 Task: Check the average views per listing of energy efficient in the last 5 years.
Action: Mouse moved to (677, 145)
Screenshot: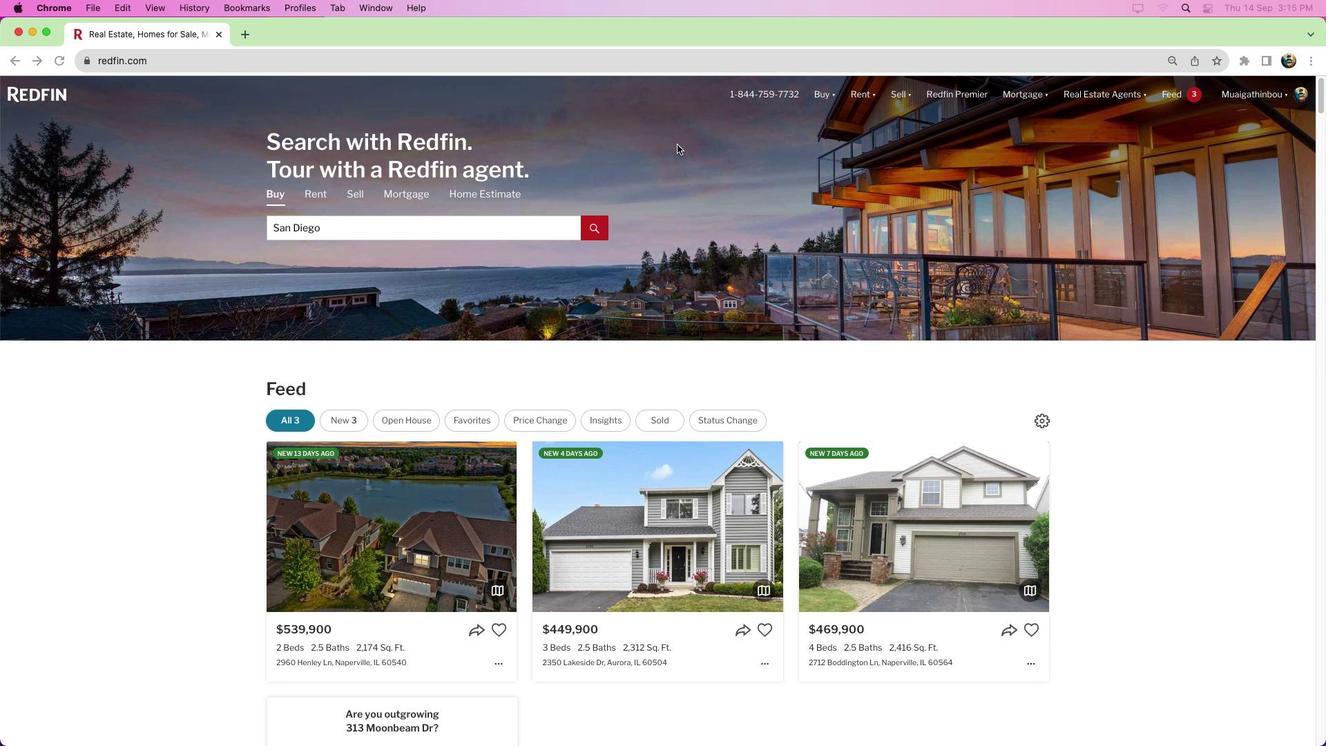 
Action: Mouse pressed left at (677, 145)
Screenshot: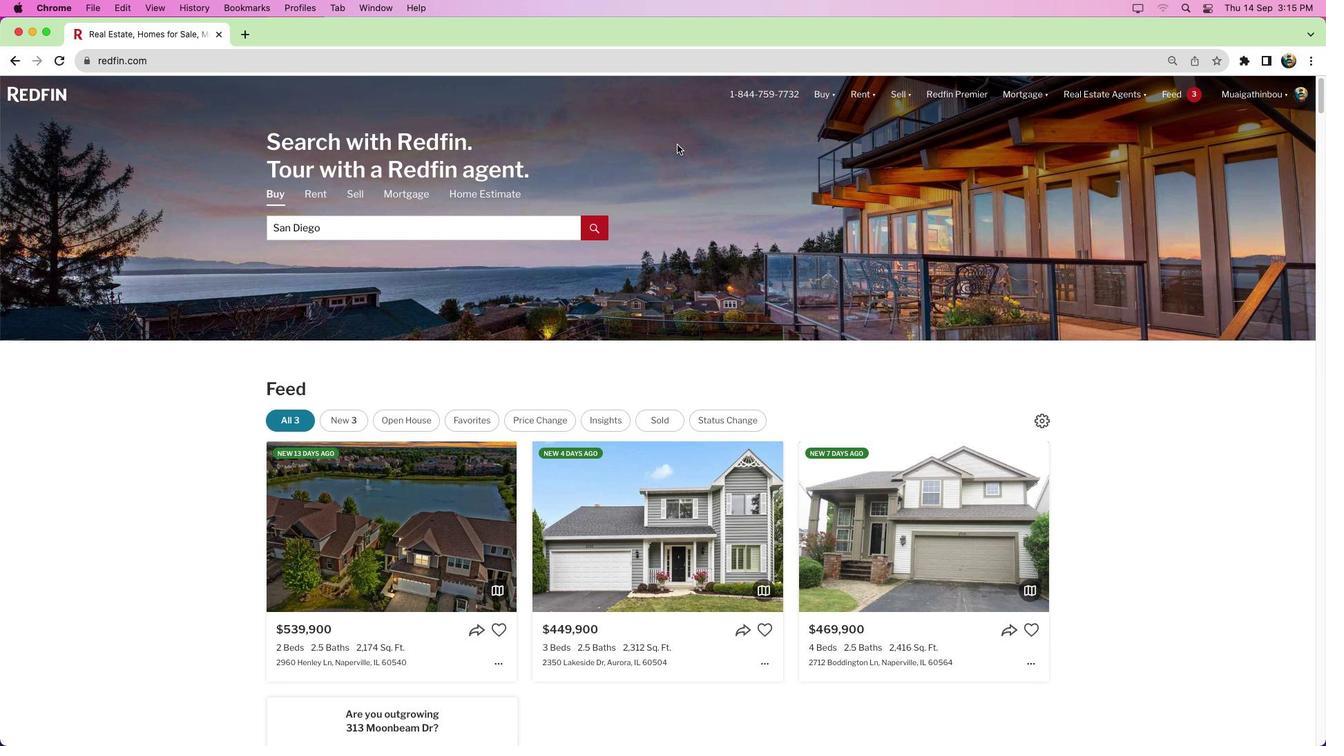 
Action: Mouse moved to (1055, 235)
Screenshot: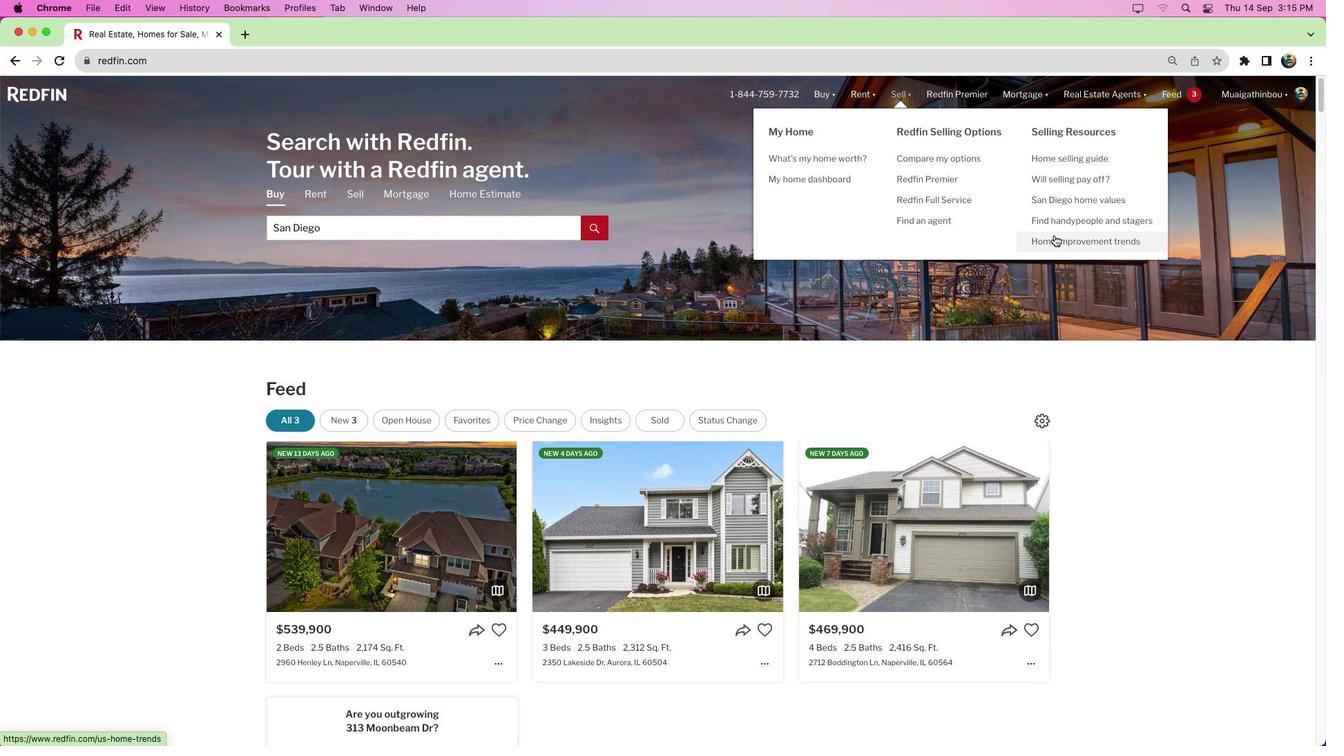 
Action: Mouse pressed left at (1055, 235)
Screenshot: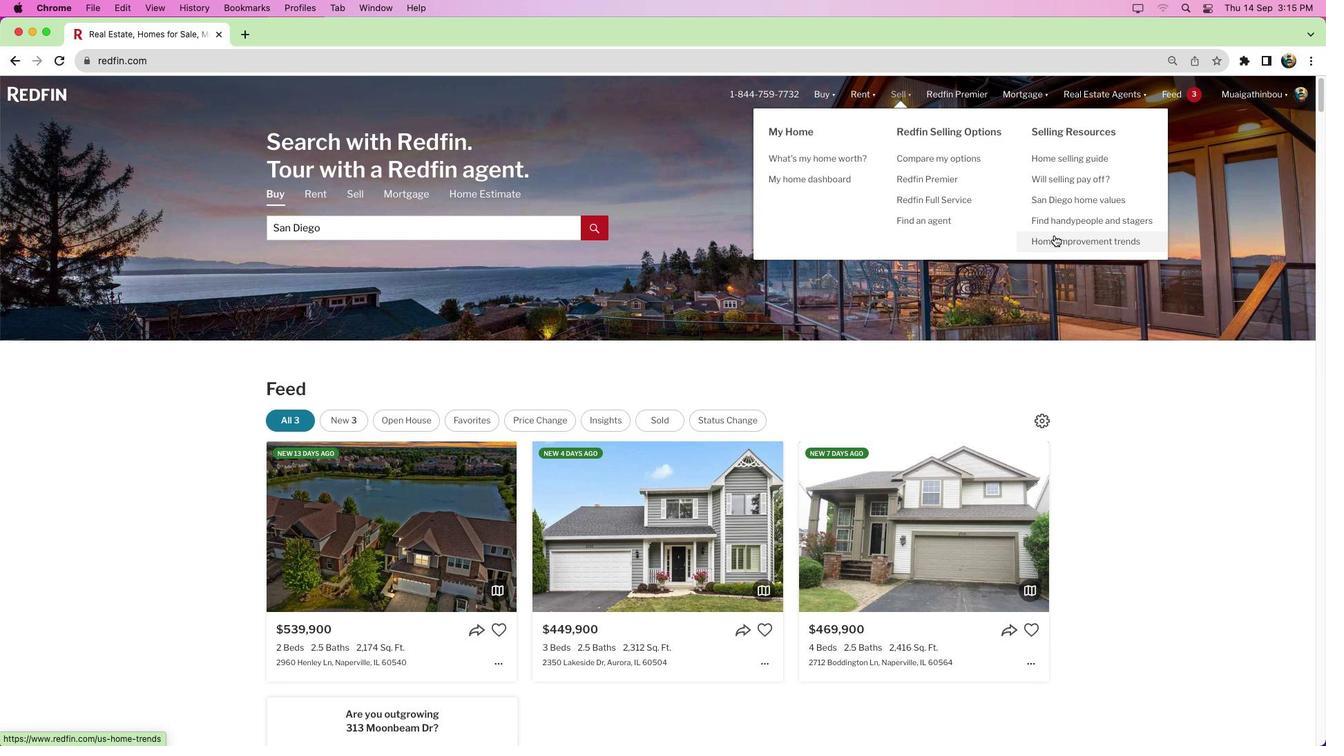 
Action: Mouse moved to (564, 408)
Screenshot: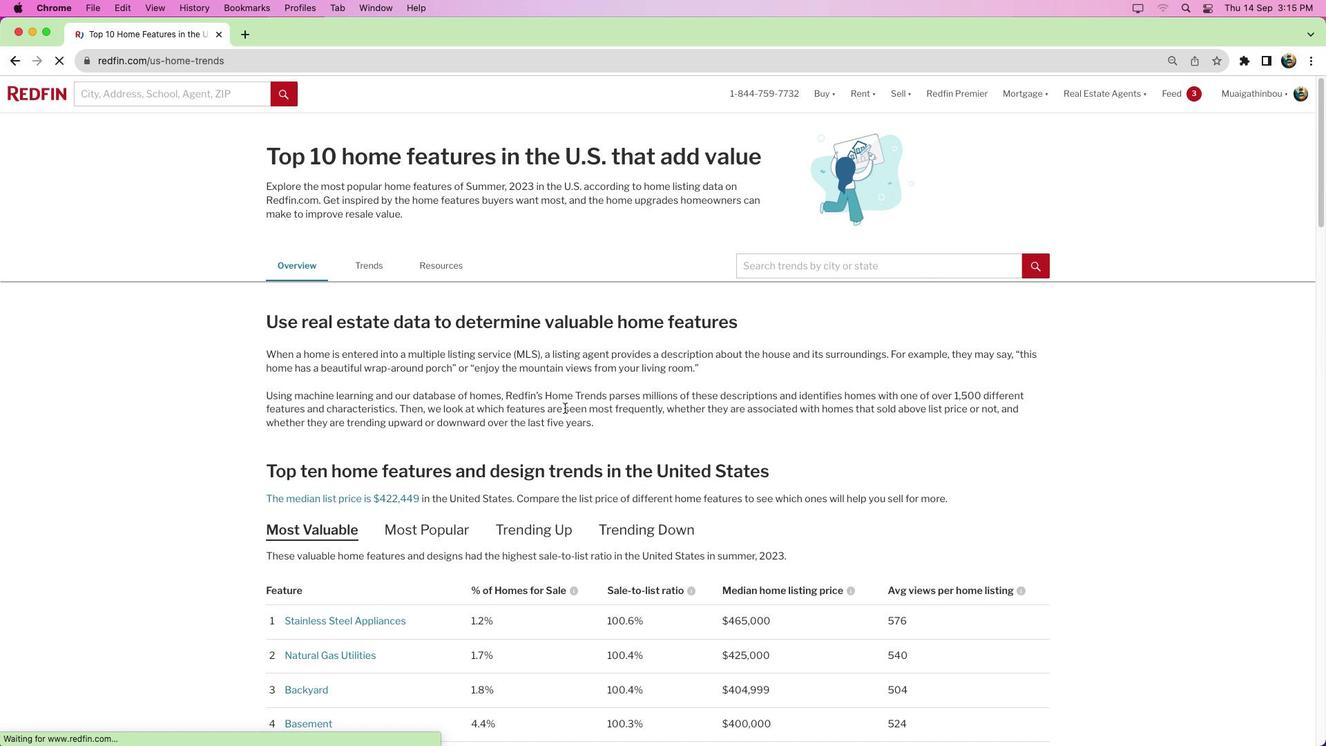 
Action: Mouse scrolled (564, 408) with delta (0, 0)
Screenshot: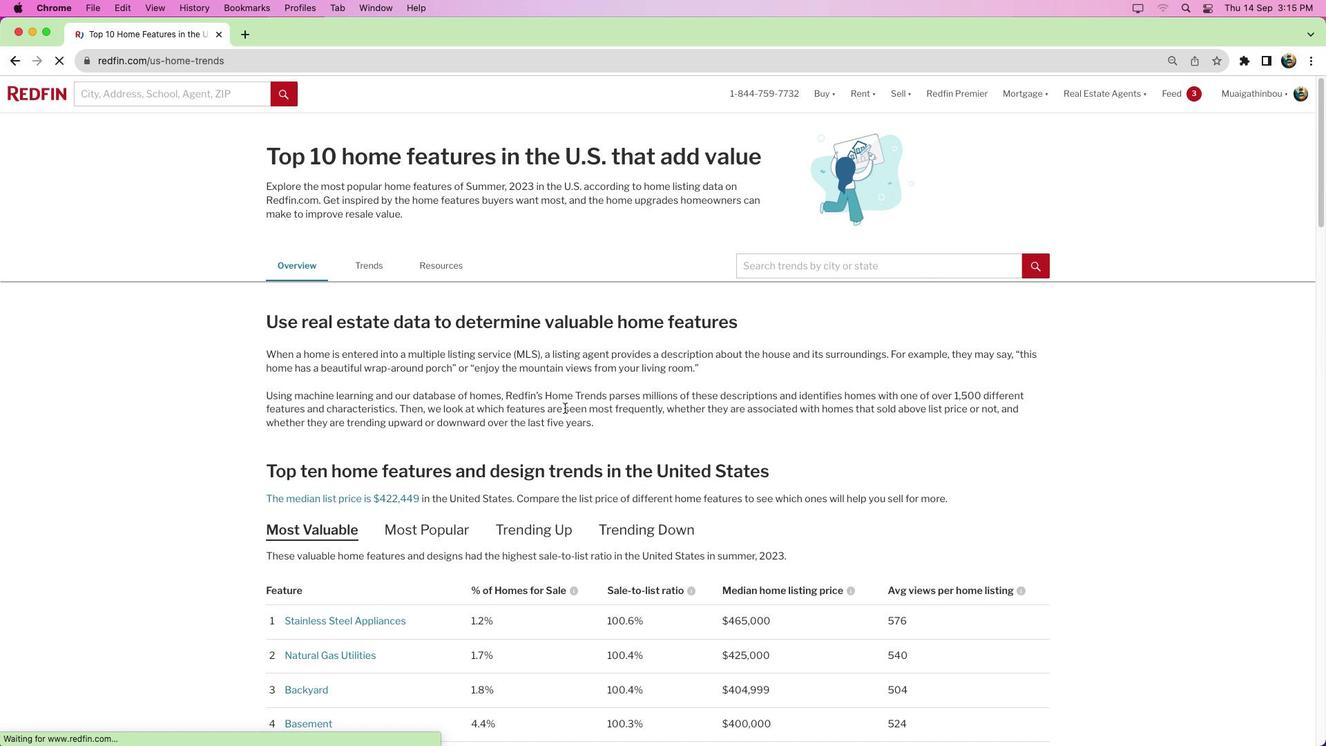
Action: Mouse moved to (564, 408)
Screenshot: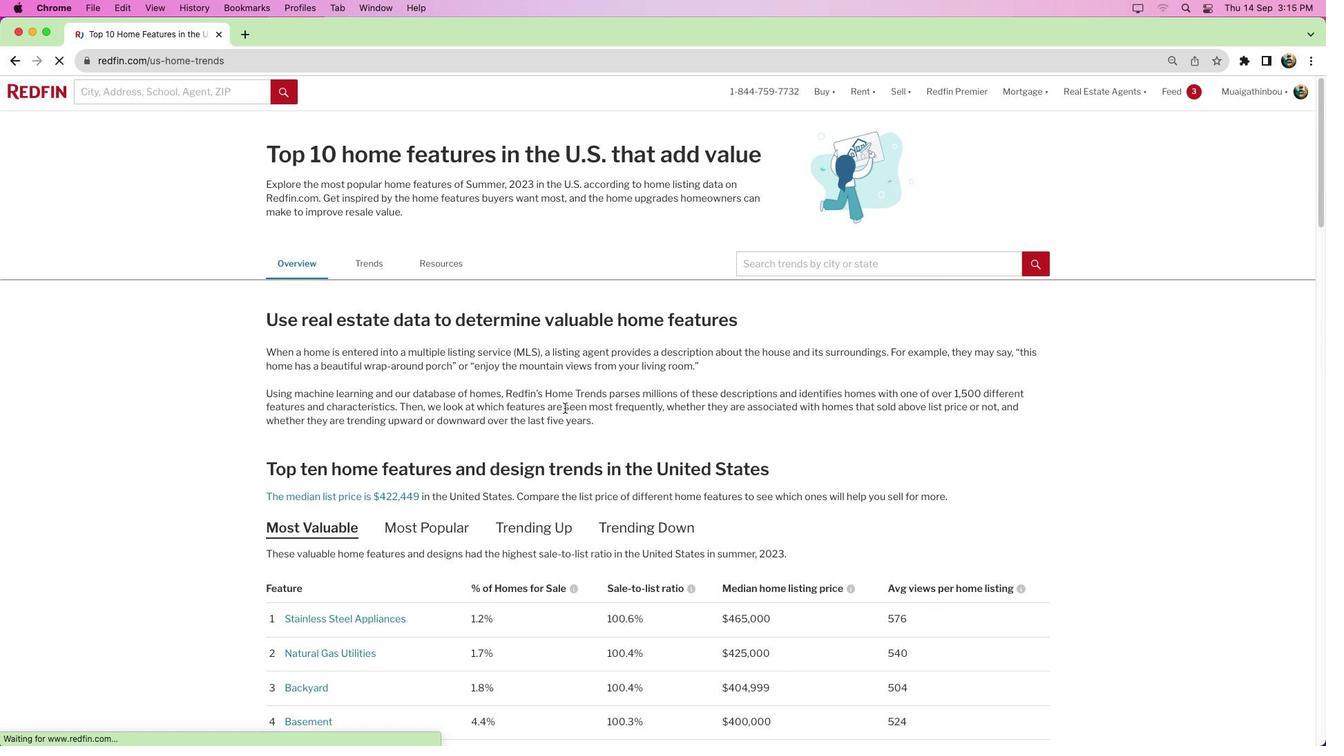 
Action: Mouse scrolled (564, 408) with delta (0, 0)
Screenshot: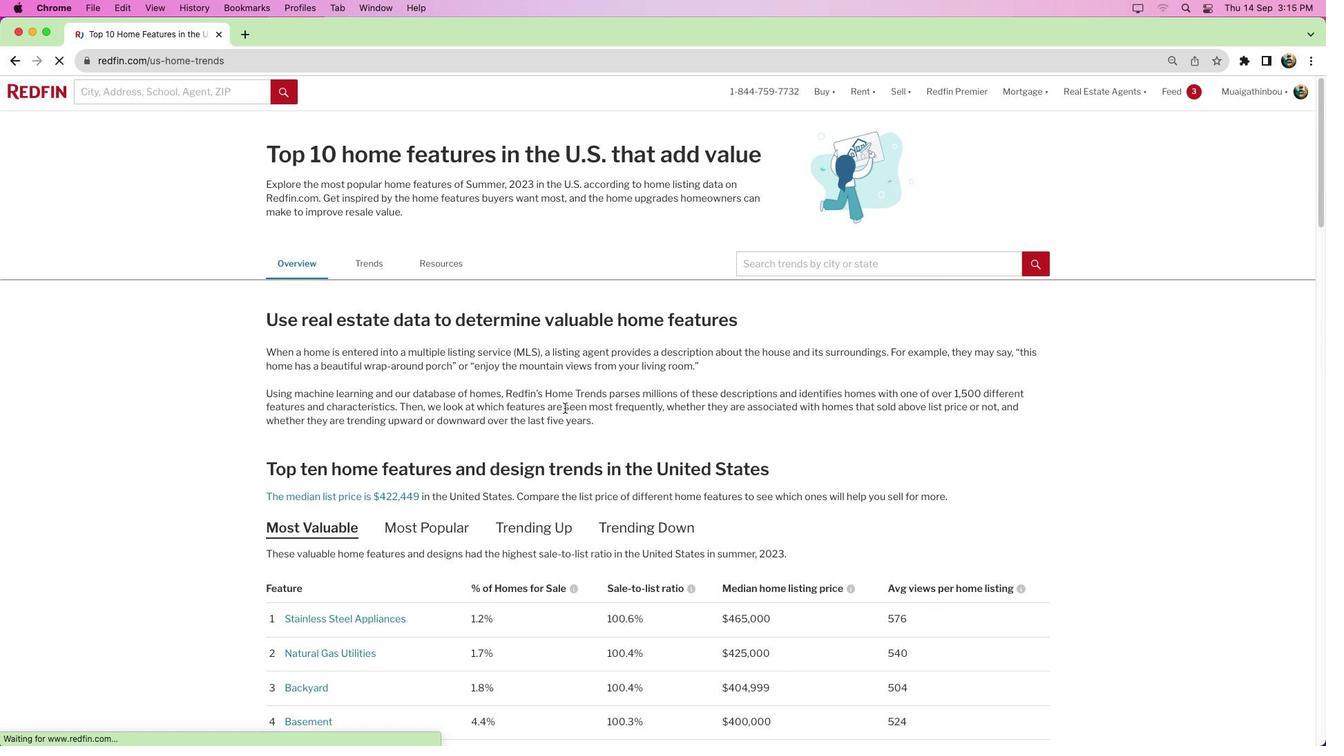 
Action: Mouse moved to (564, 407)
Screenshot: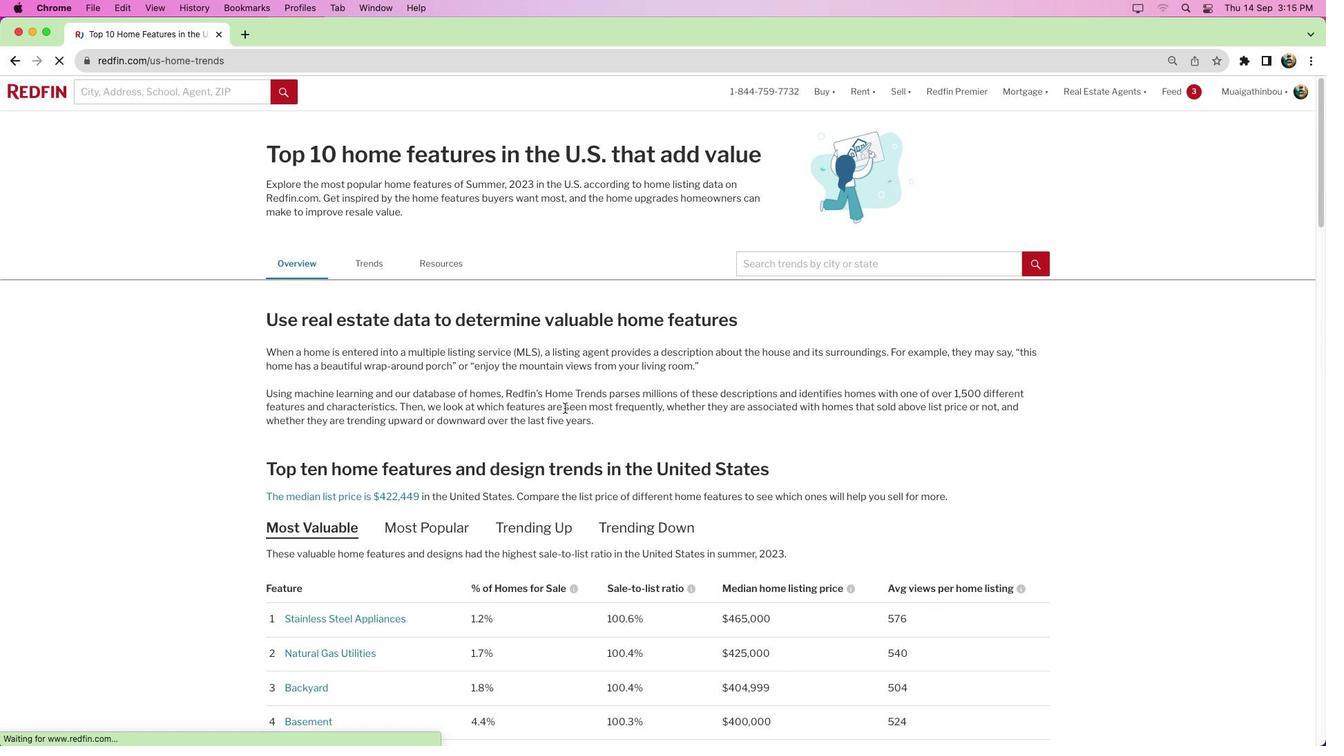 
Action: Mouse scrolled (564, 407) with delta (0, -5)
Screenshot: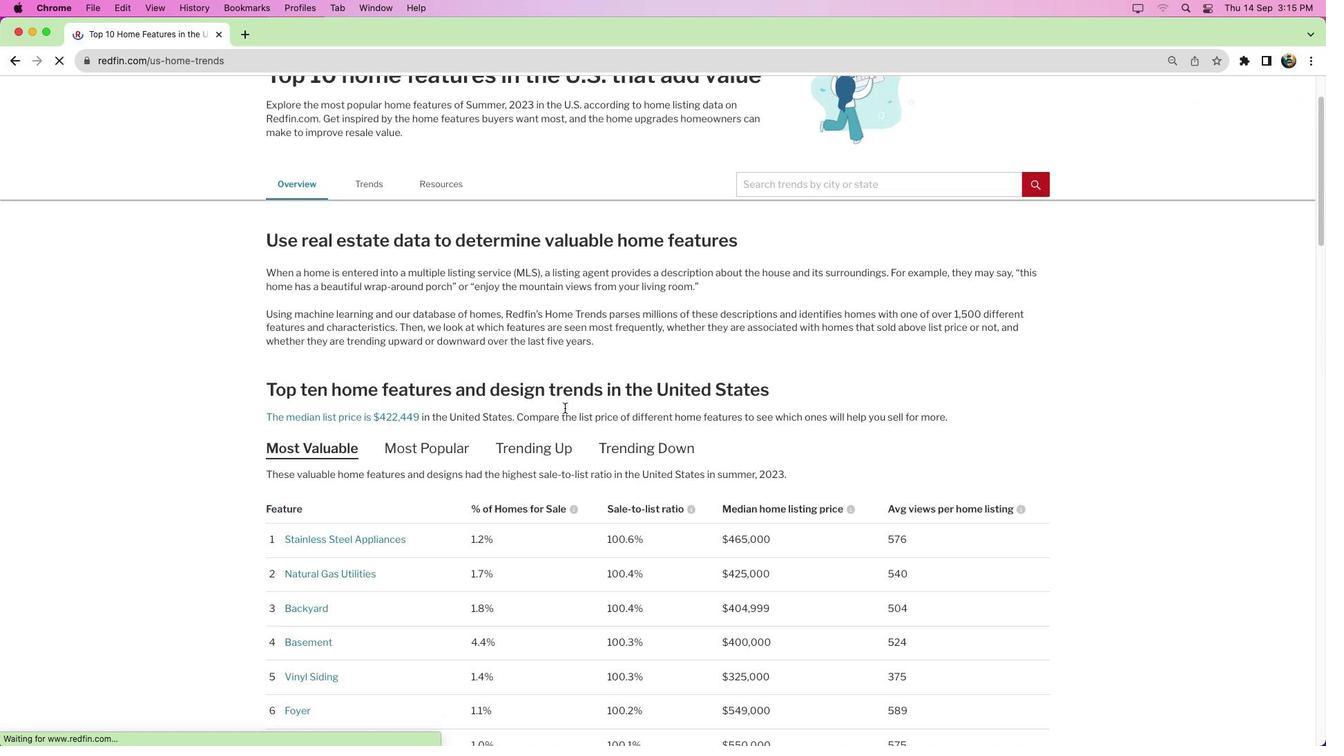
Action: Mouse scrolled (564, 407) with delta (0, -6)
Screenshot: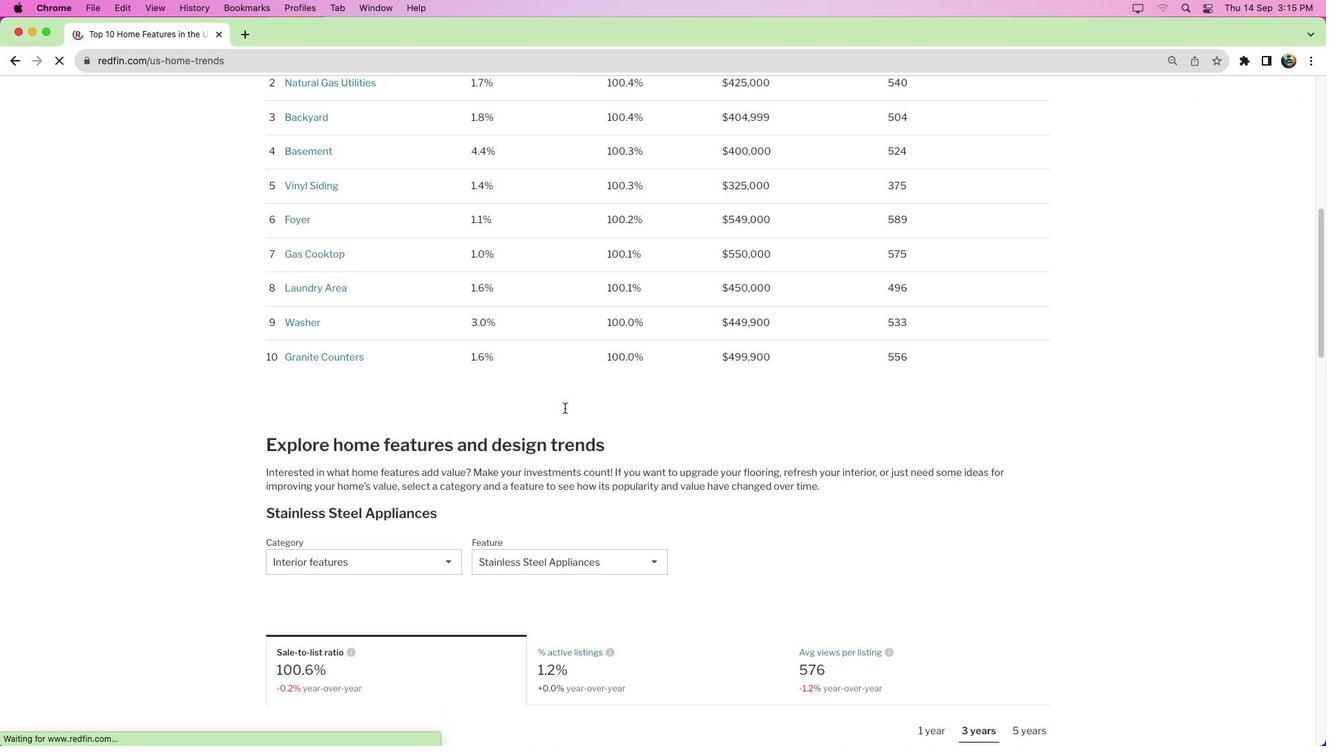 
Action: Mouse scrolled (564, 407) with delta (0, 0)
Screenshot: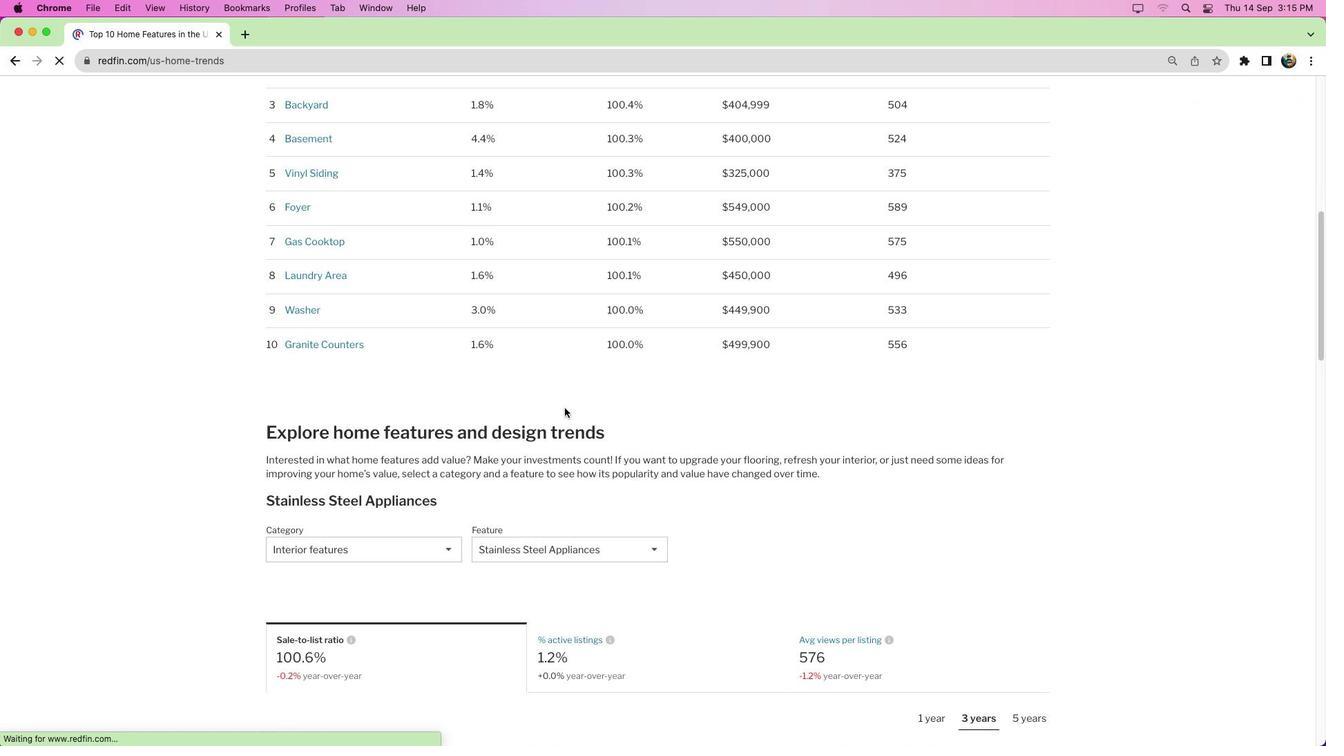 
Action: Mouse scrolled (564, 407) with delta (0, 0)
Screenshot: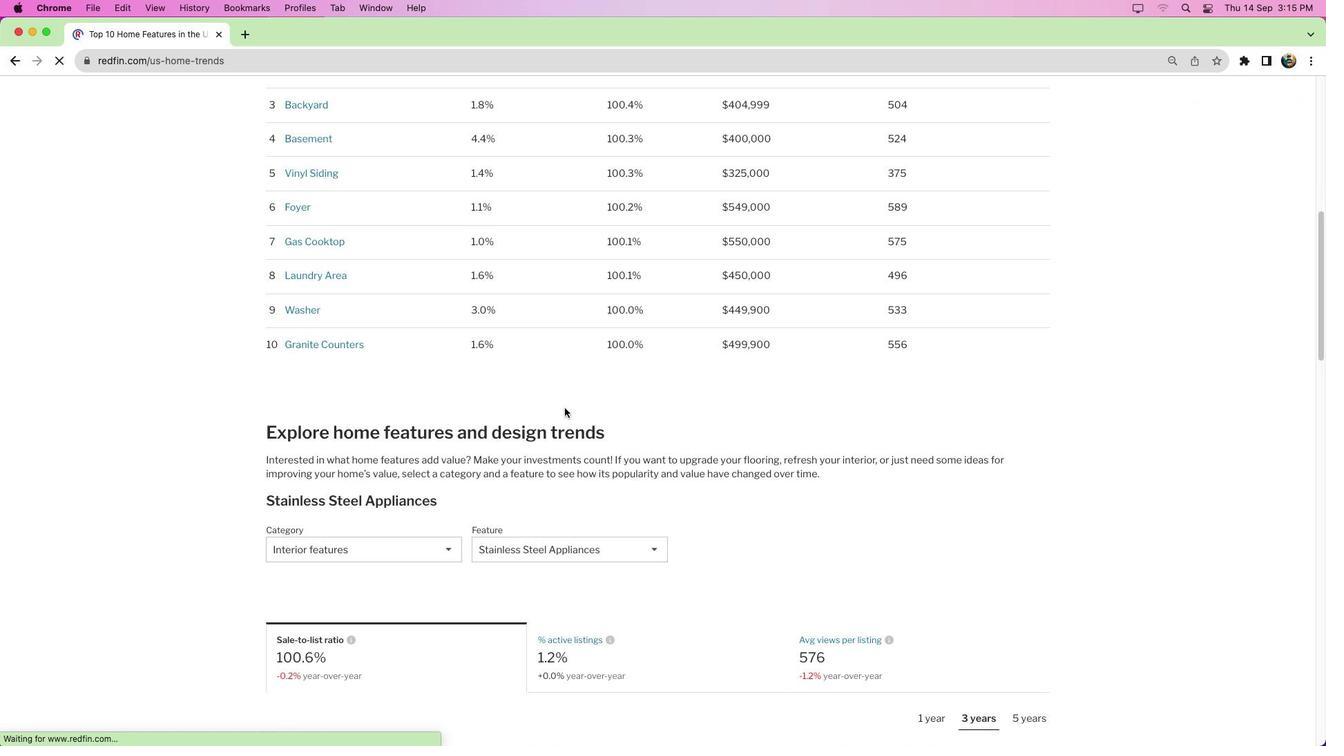 
Action: Mouse moved to (401, 516)
Screenshot: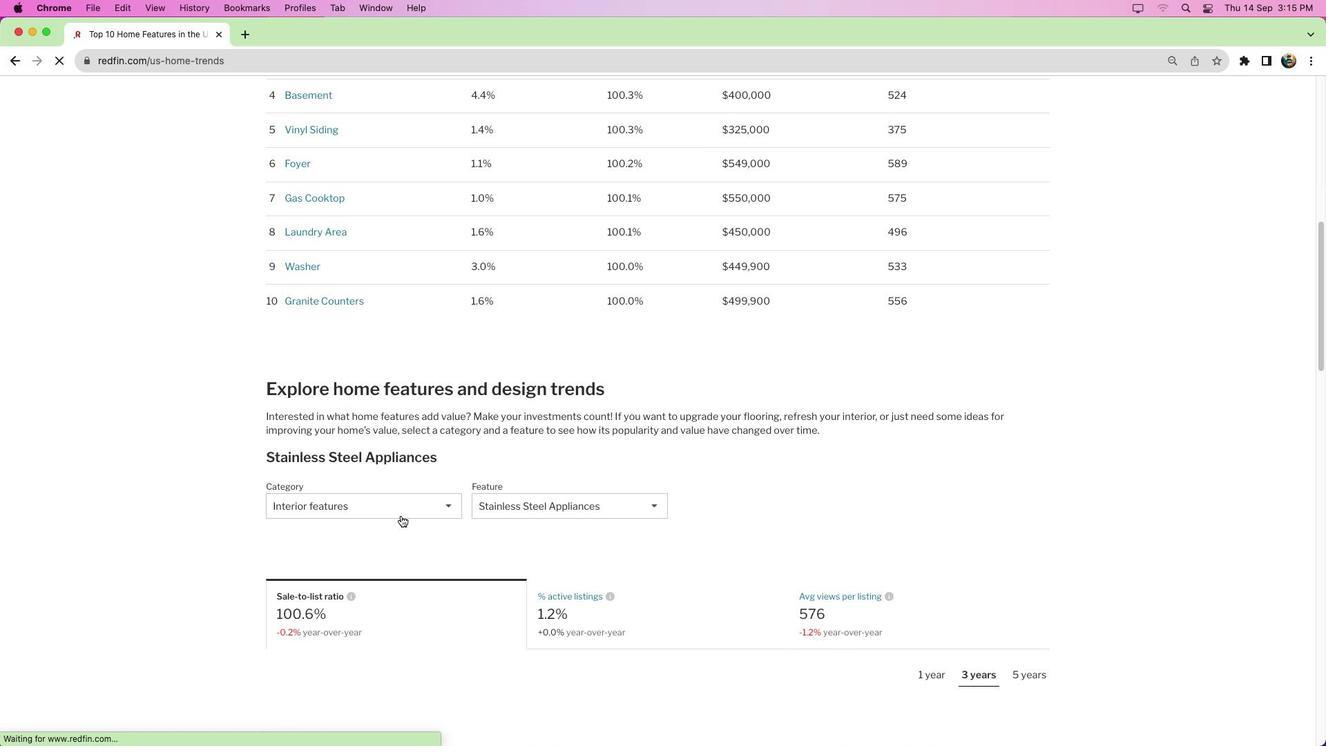 
Action: Mouse pressed left at (401, 516)
Screenshot: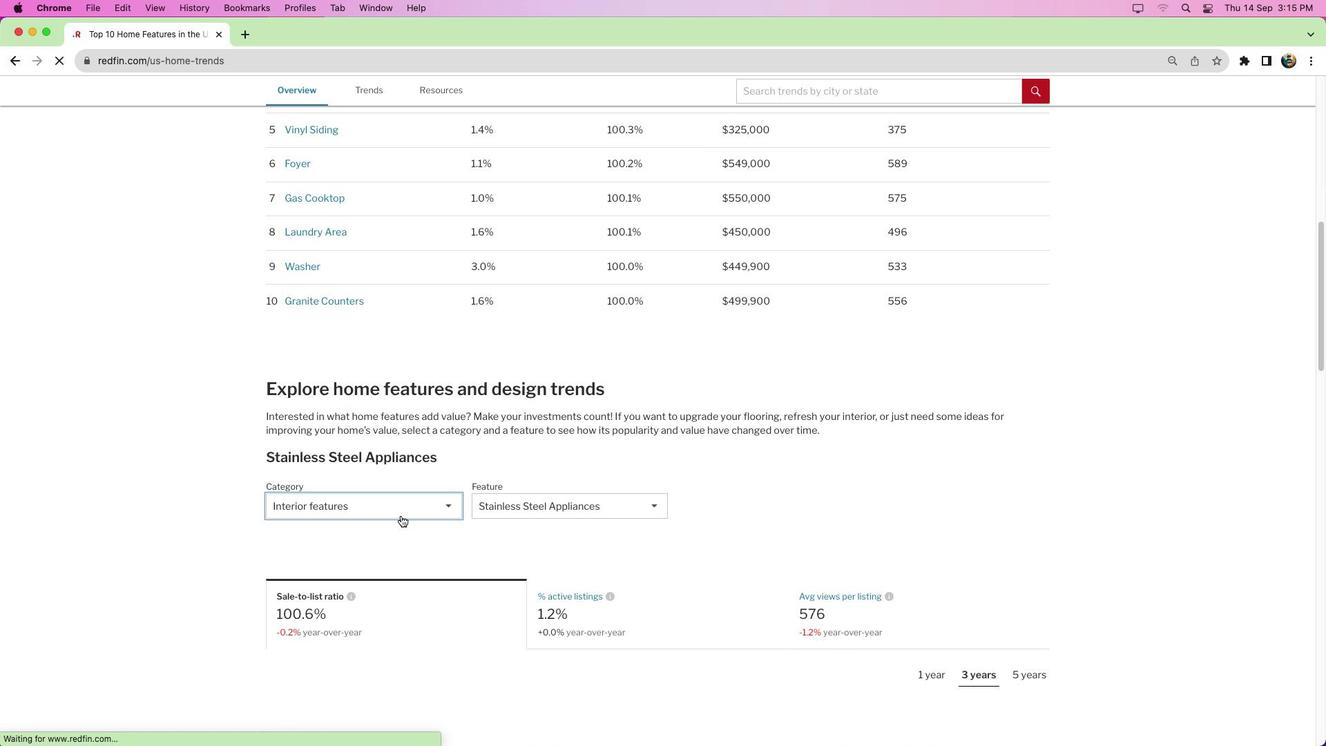 
Action: Mouse moved to (393, 534)
Screenshot: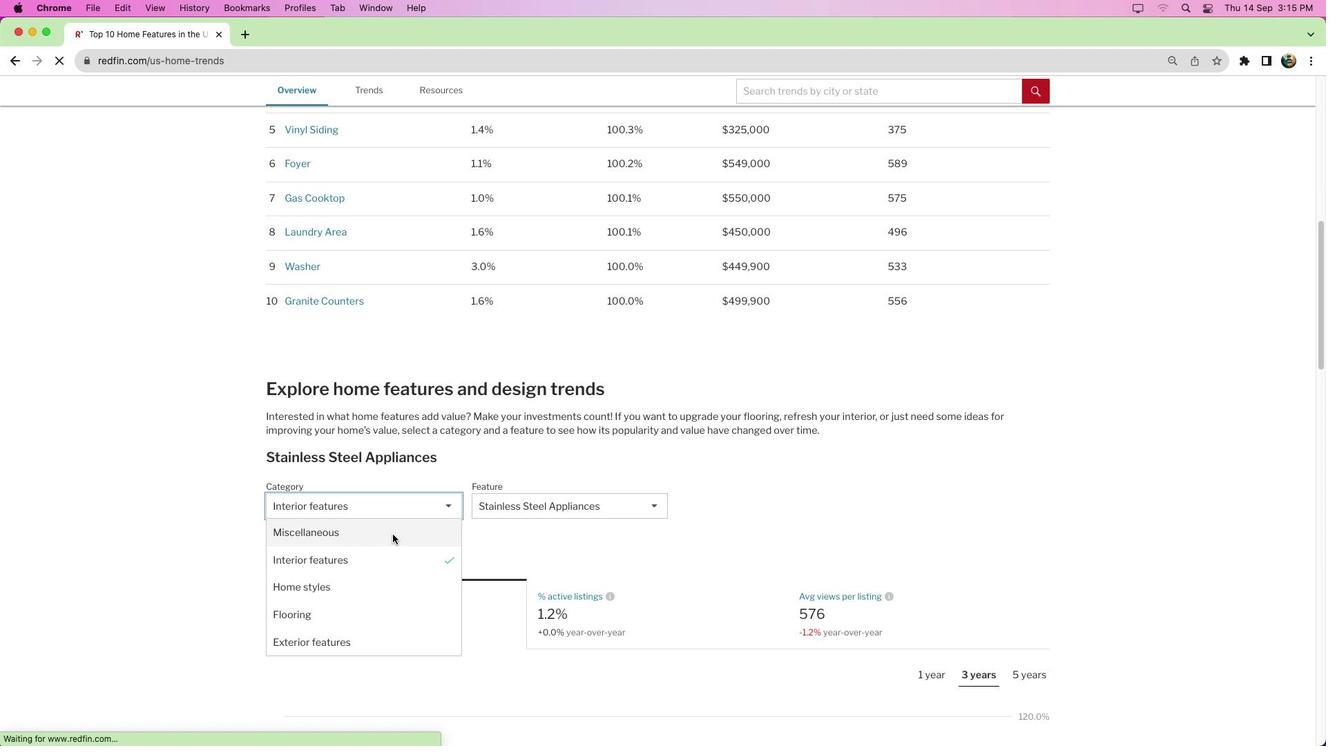 
Action: Mouse pressed left at (393, 534)
Screenshot: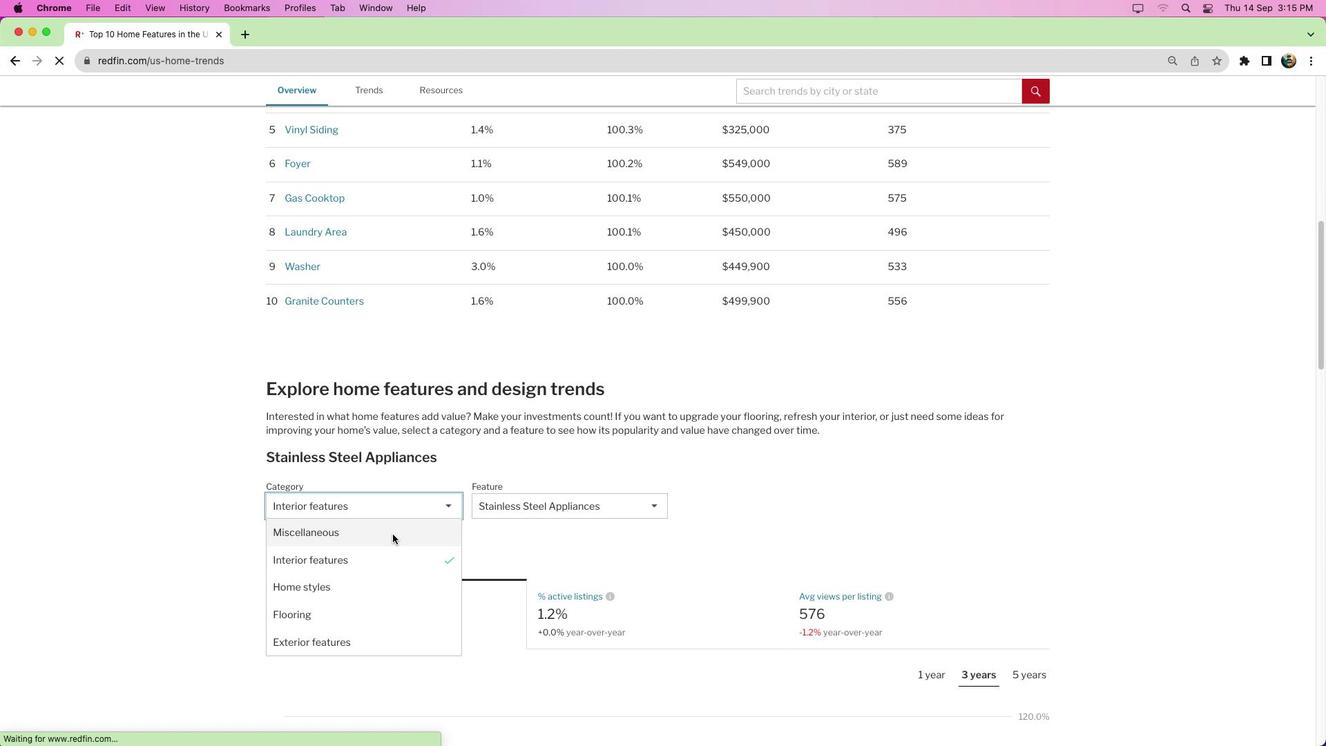 
Action: Mouse moved to (499, 503)
Screenshot: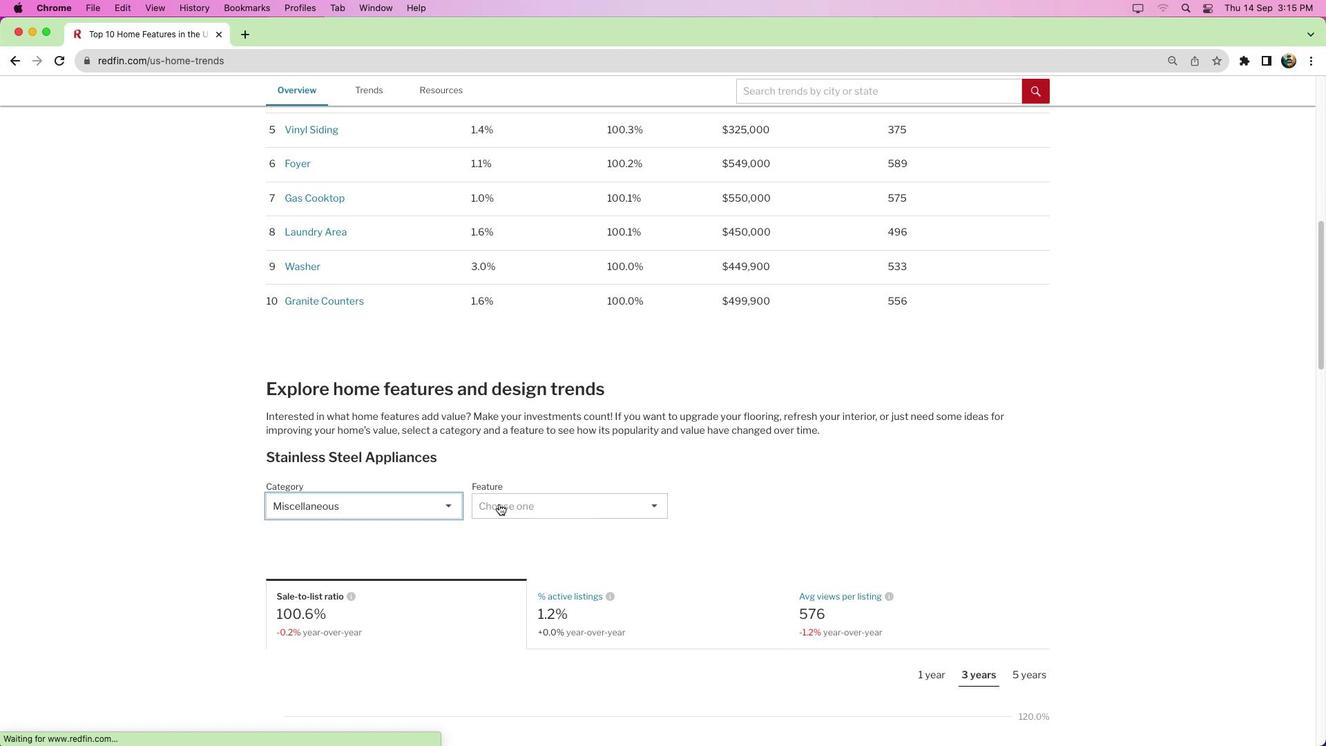 
Action: Mouse pressed left at (499, 503)
Screenshot: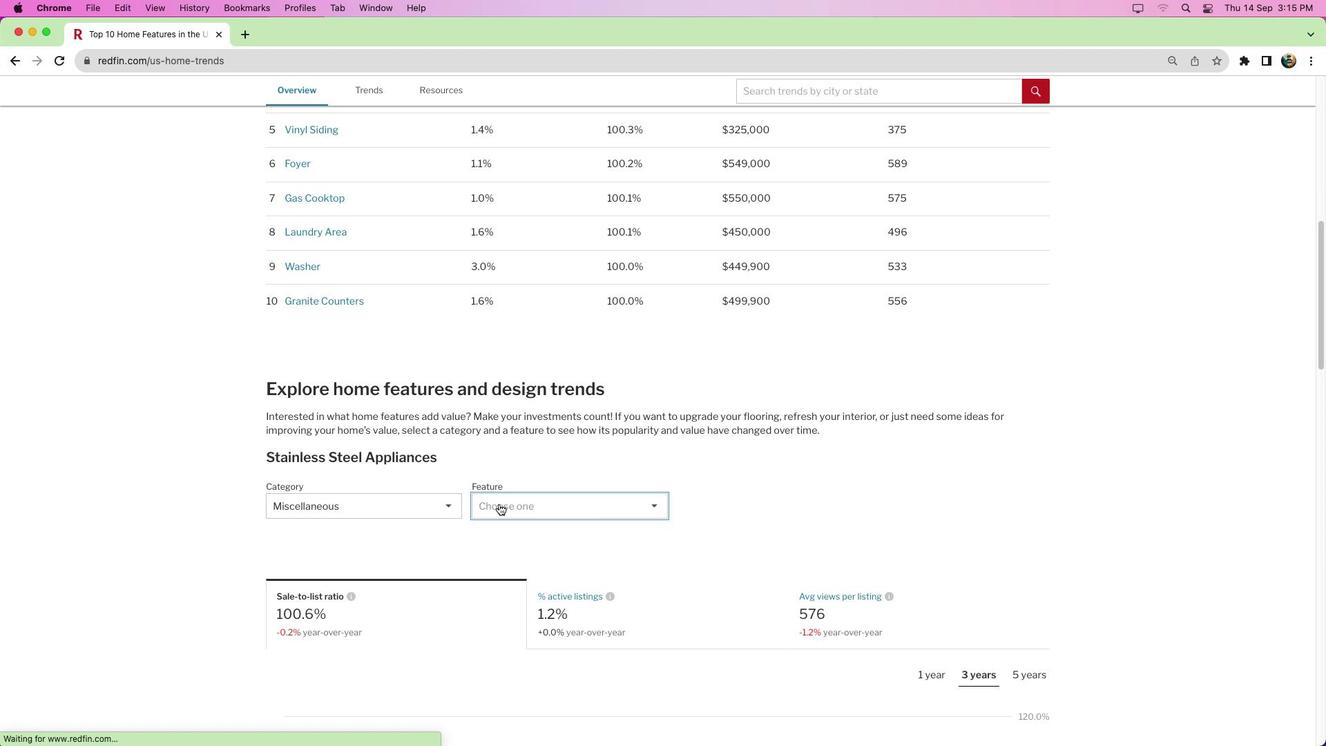 
Action: Mouse moved to (556, 623)
Screenshot: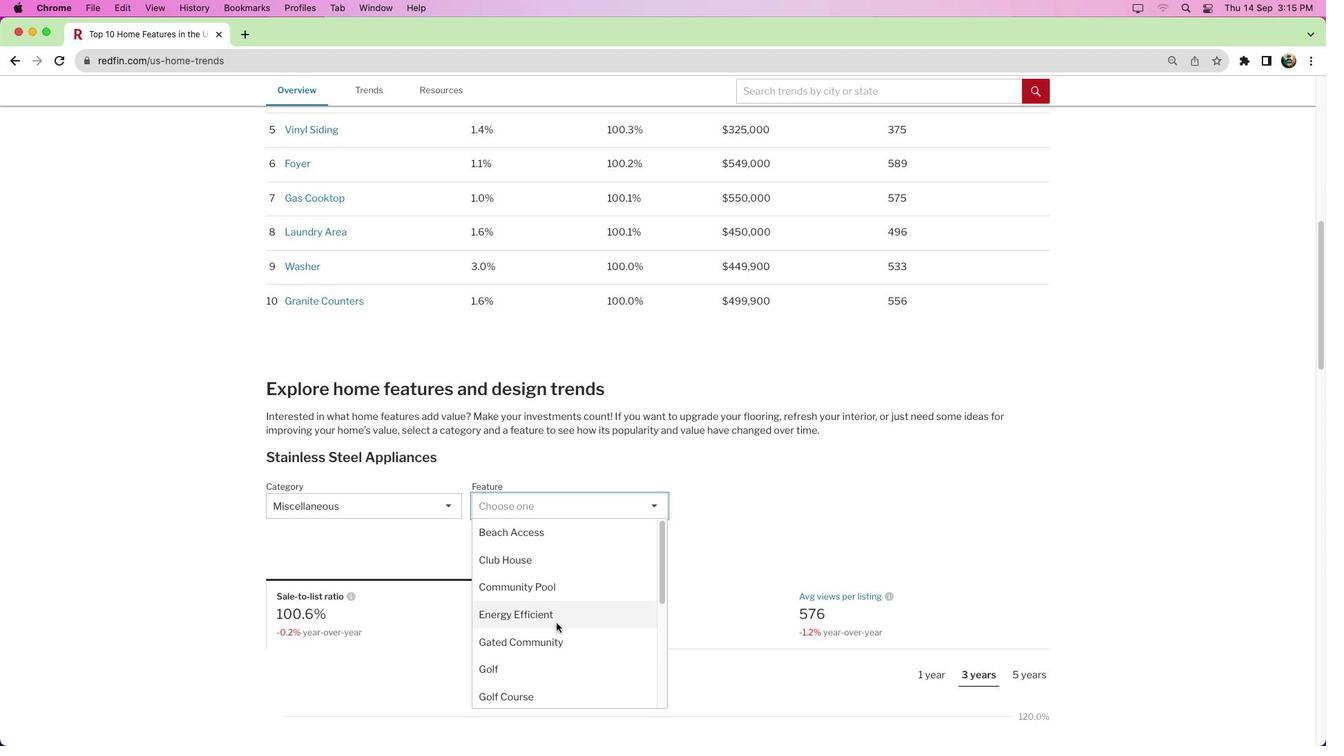 
Action: Mouse pressed left at (556, 623)
Screenshot: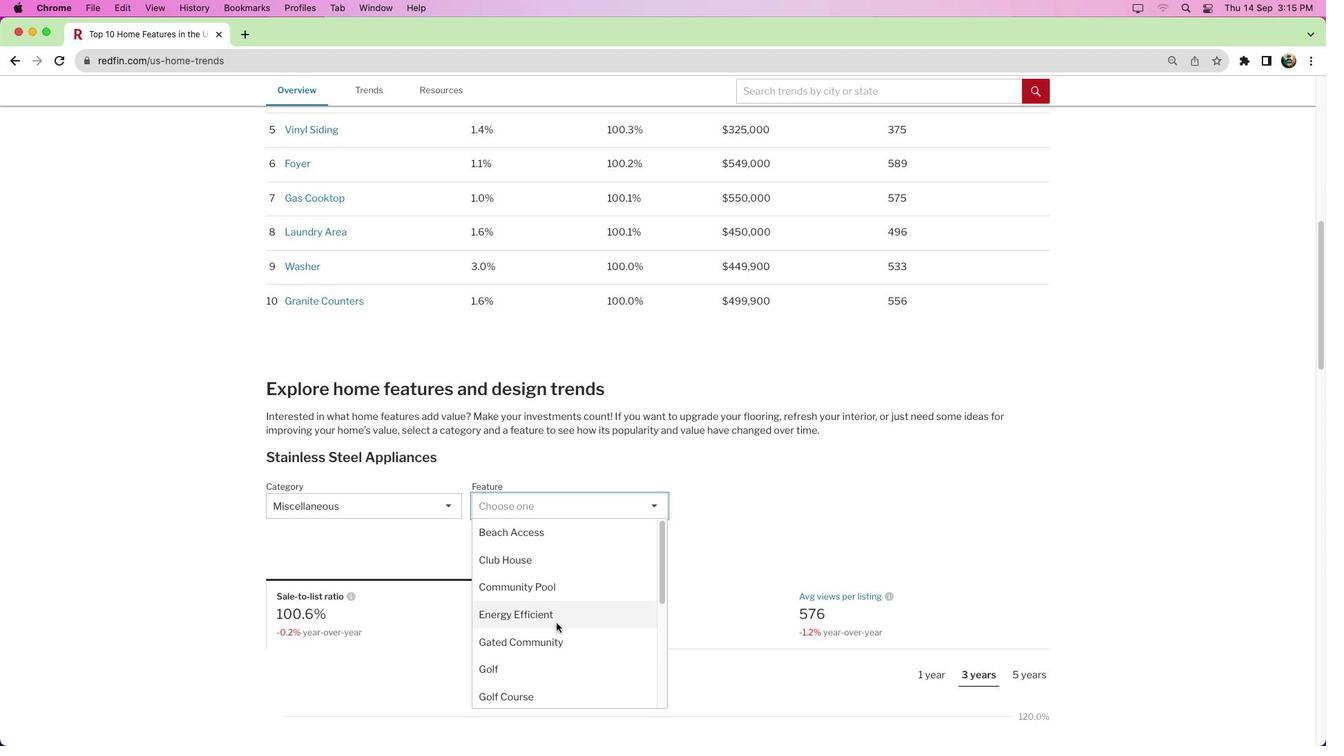 
Action: Mouse moved to (873, 517)
Screenshot: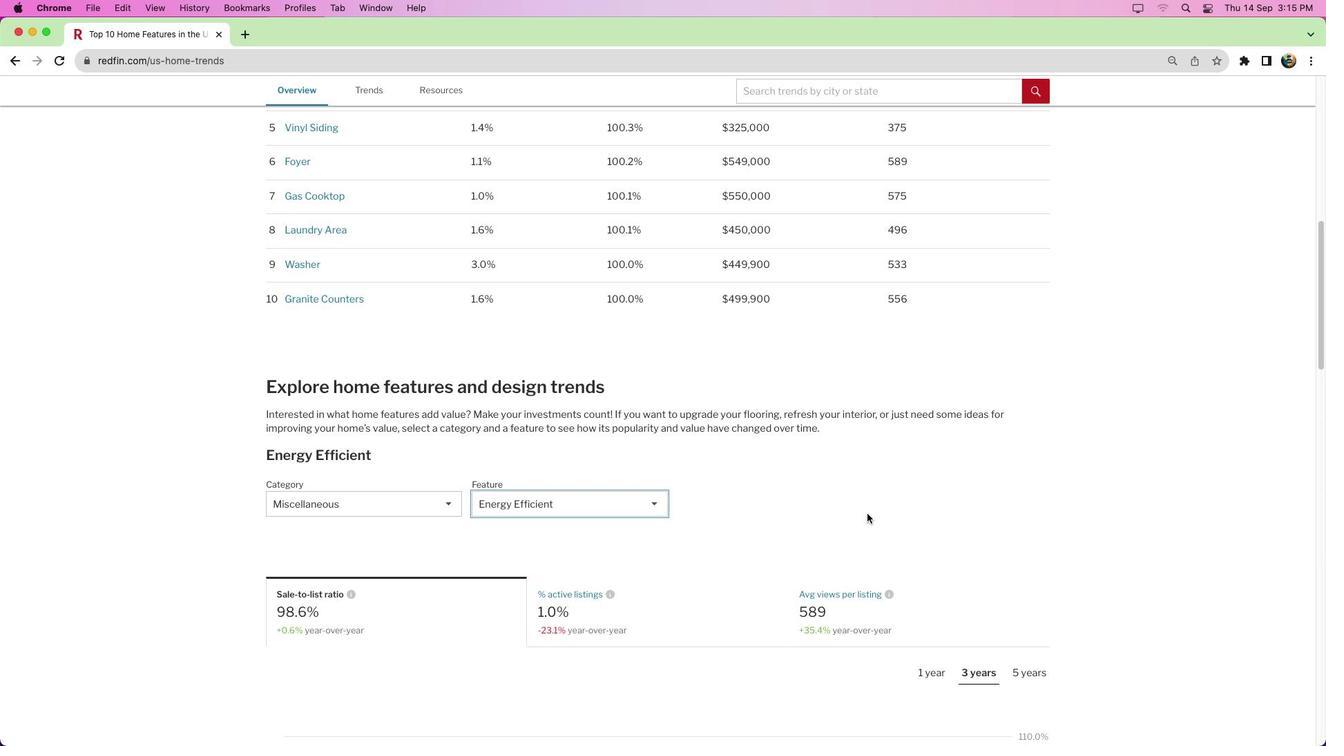 
Action: Mouse scrolled (873, 517) with delta (0, 0)
Screenshot: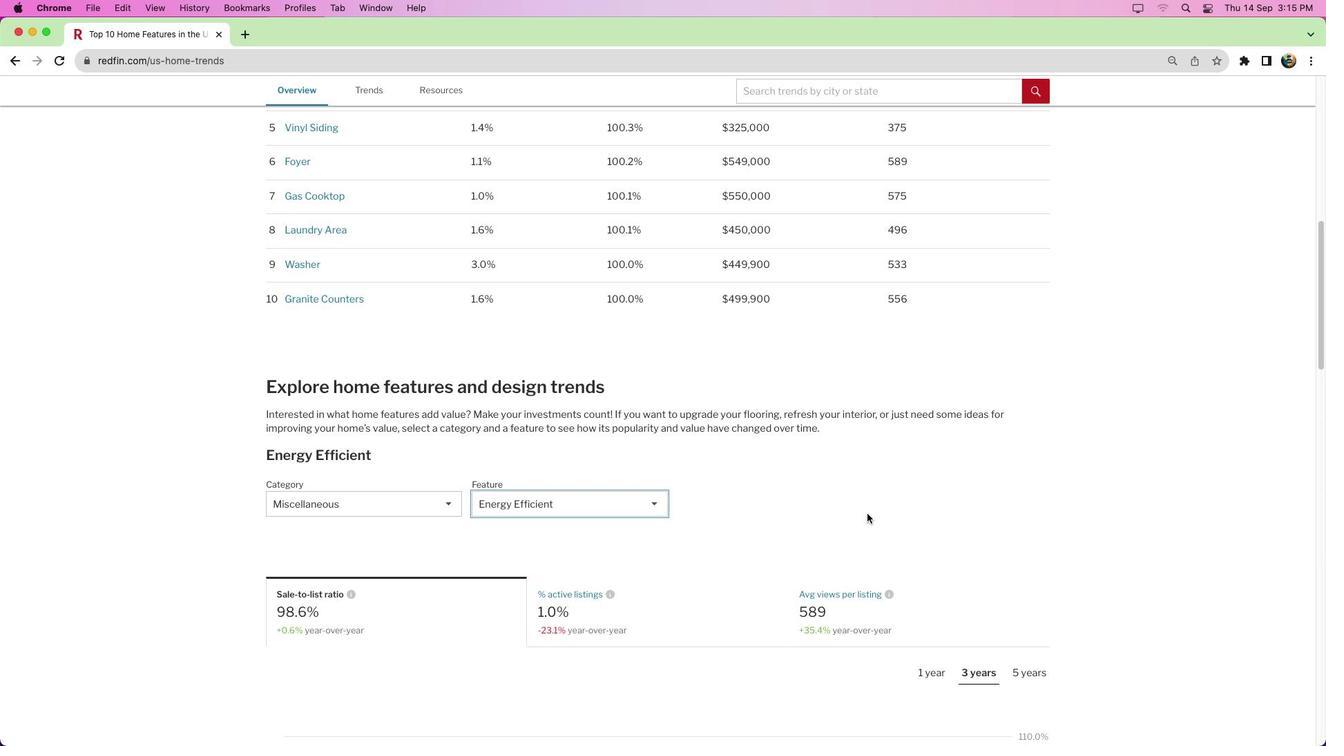 
Action: Mouse moved to (873, 516)
Screenshot: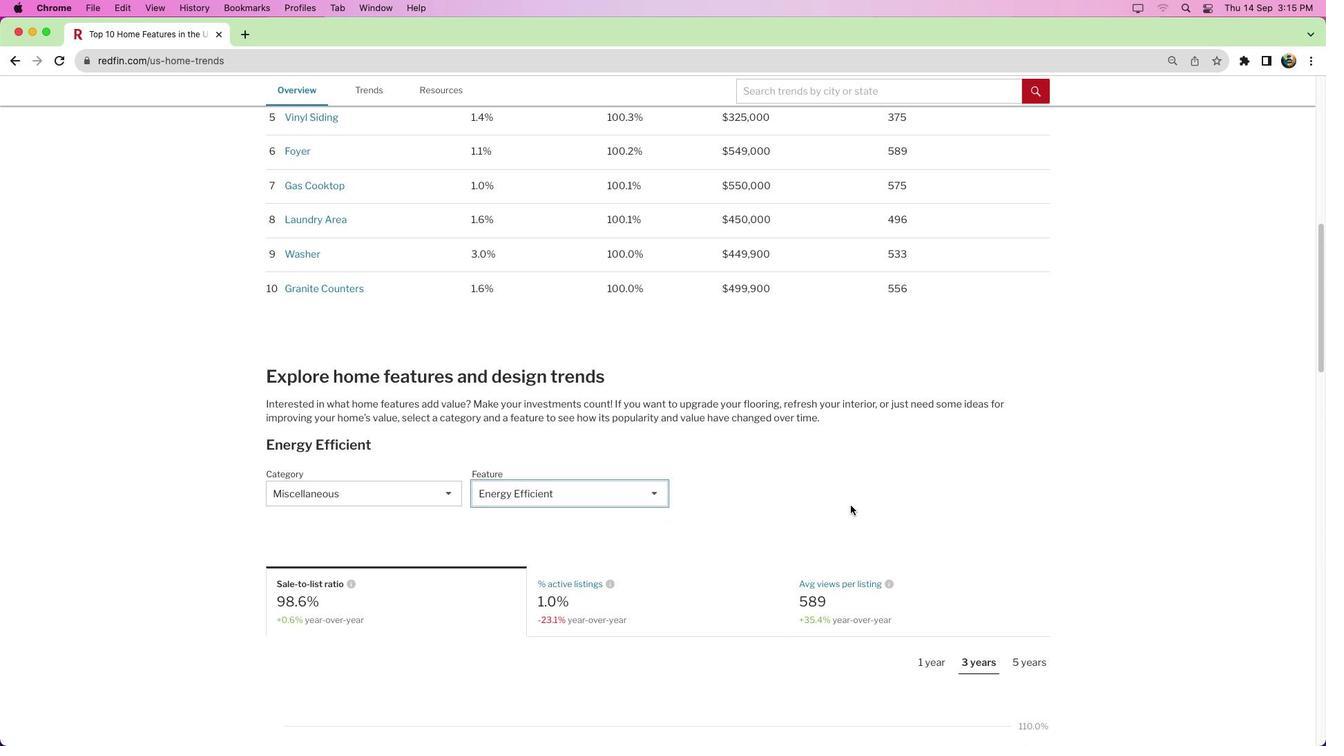 
Action: Mouse scrolled (873, 516) with delta (0, 0)
Screenshot: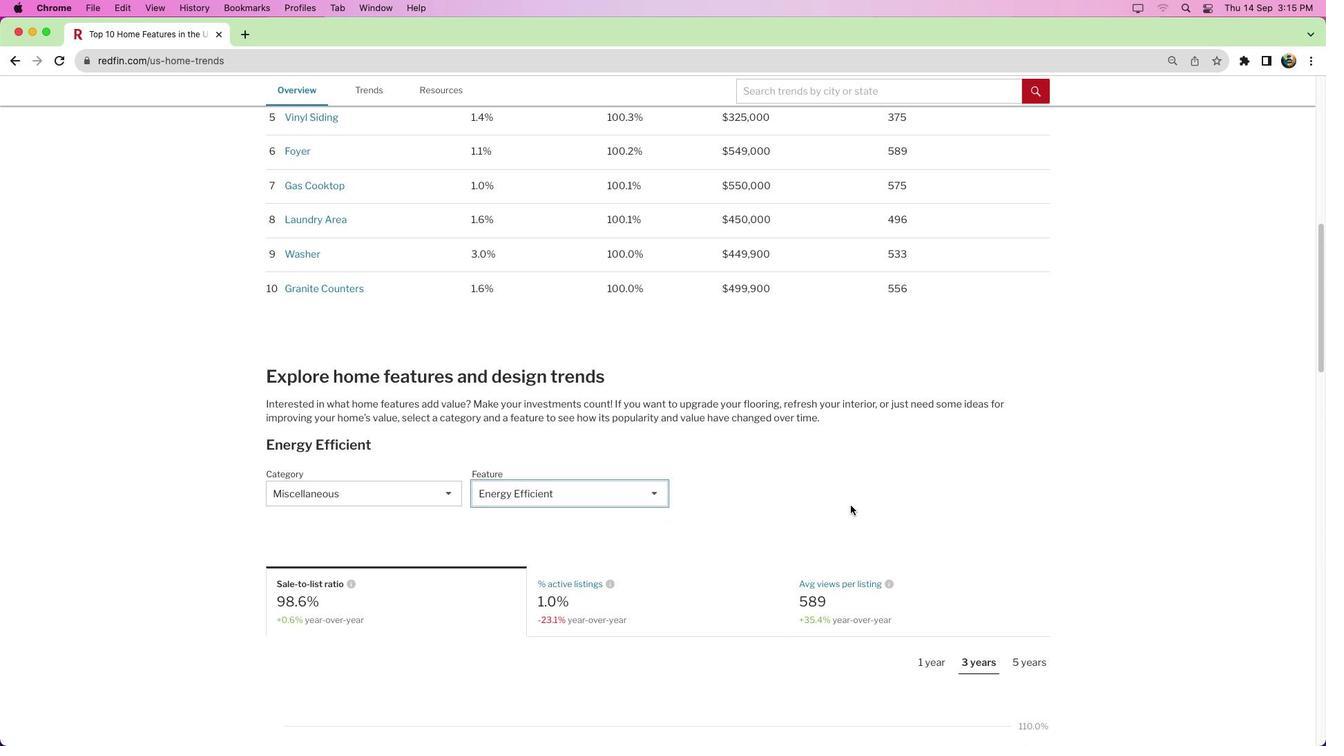 
Action: Mouse moved to (850, 505)
Screenshot: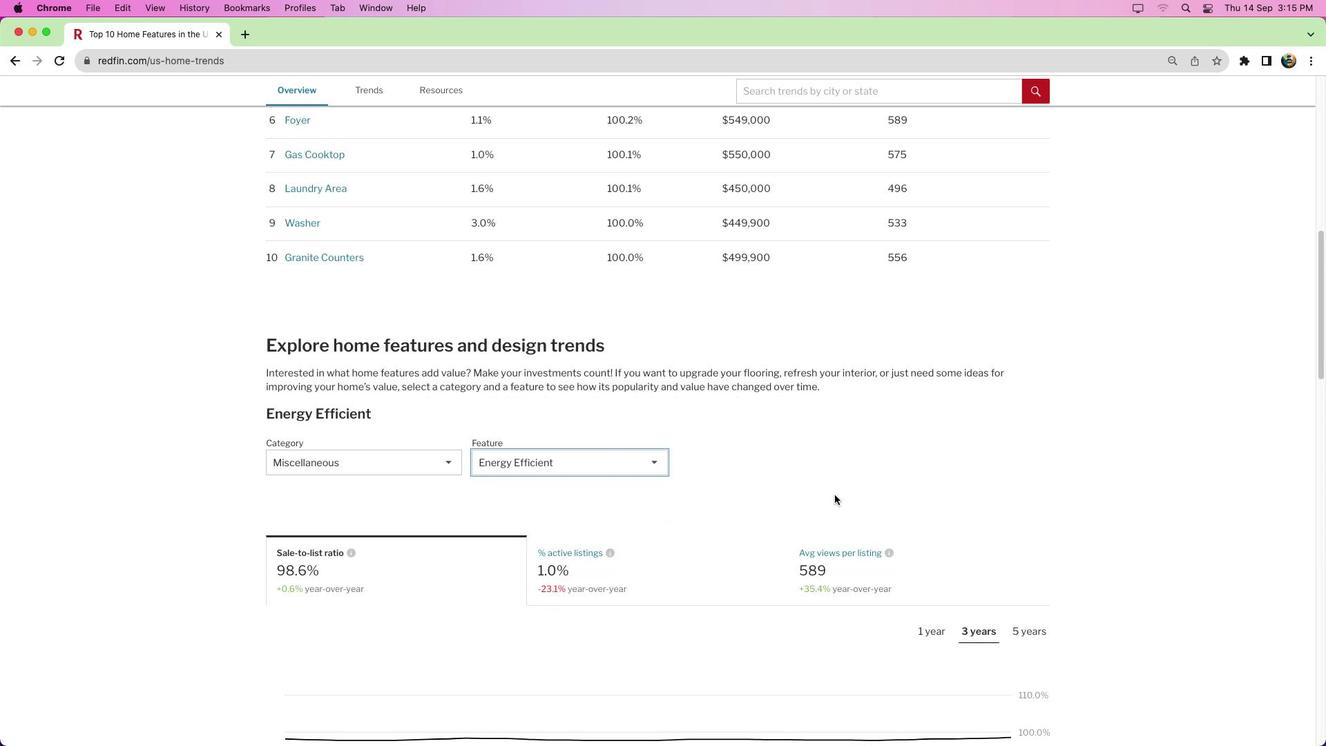 
Action: Mouse scrolled (850, 505) with delta (0, 0)
Screenshot: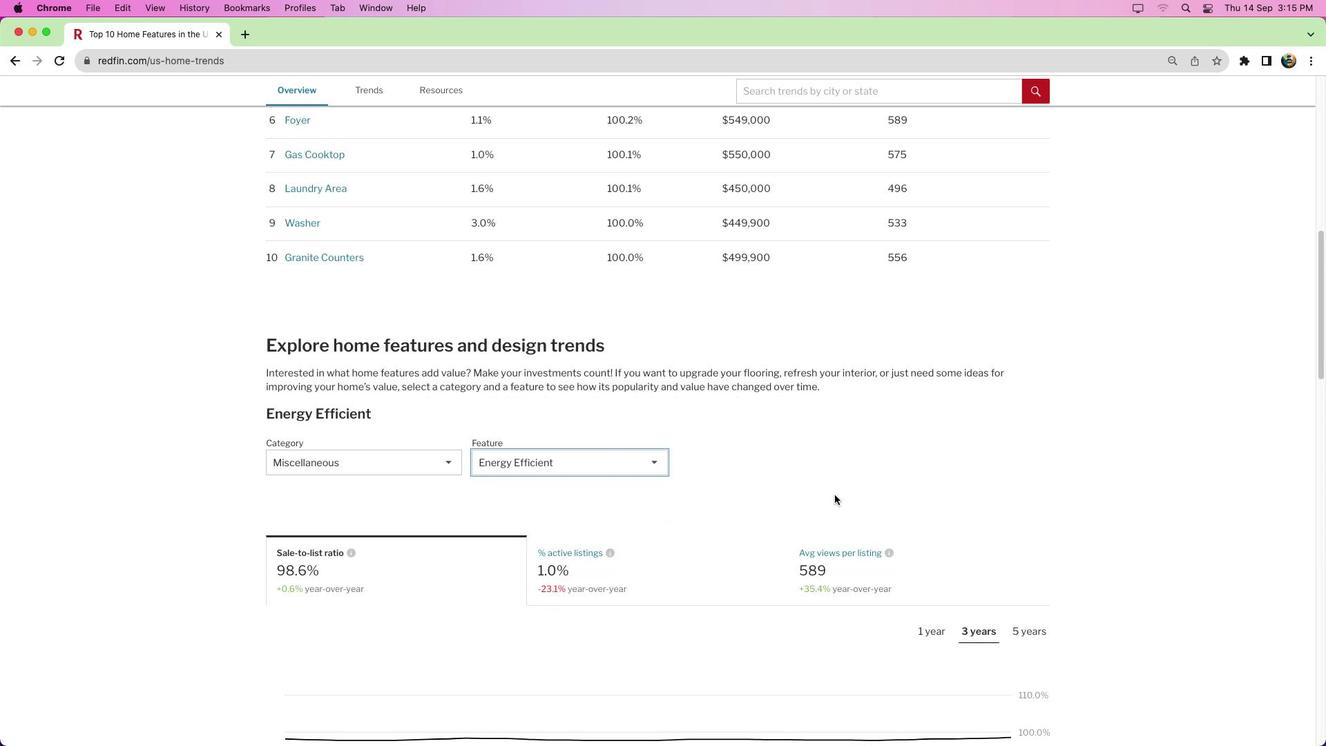 
Action: Mouse moved to (828, 546)
Screenshot: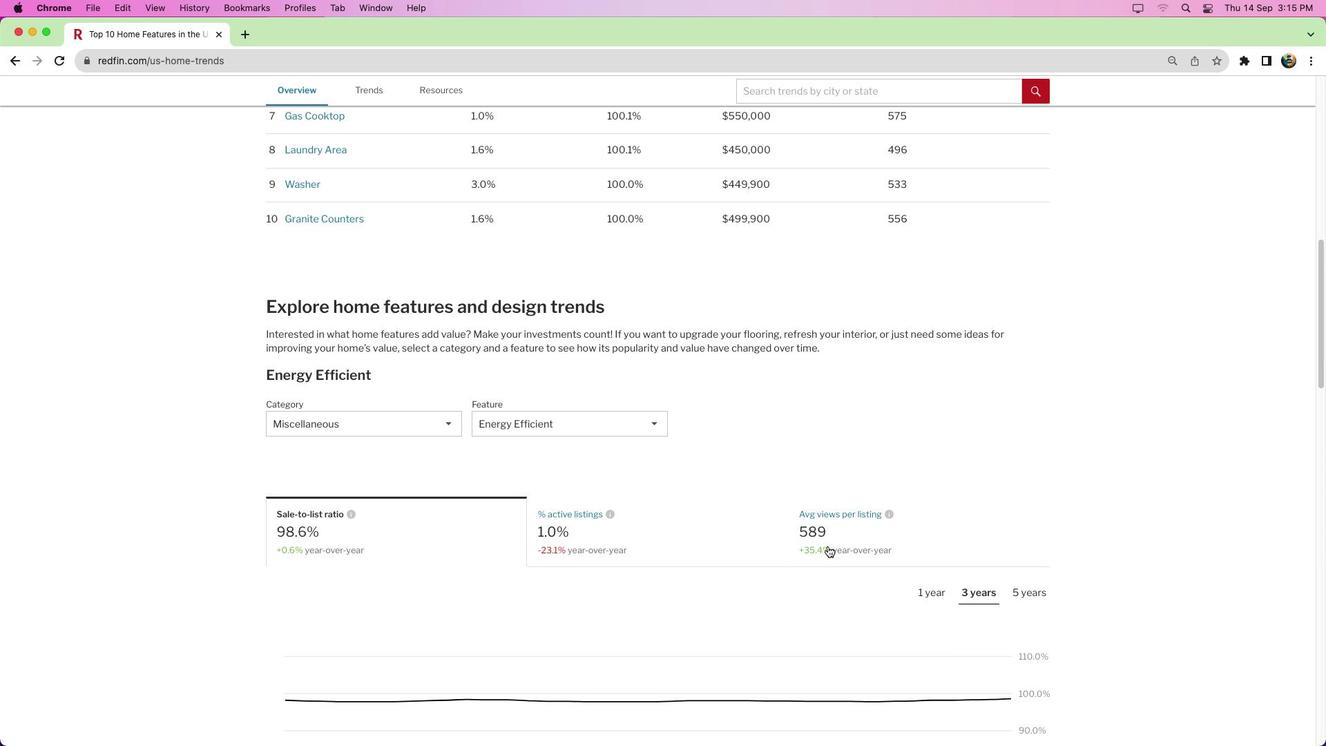 
Action: Mouse pressed left at (828, 546)
Screenshot: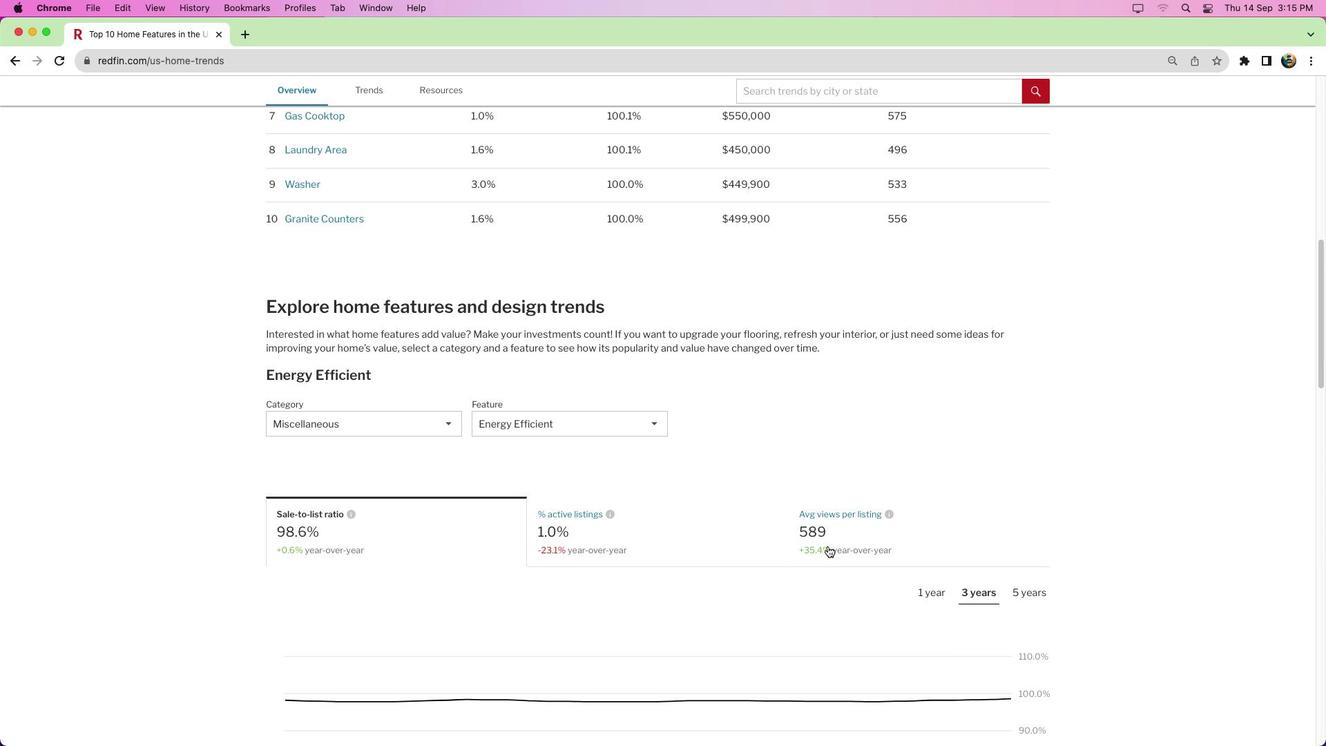 
Action: Mouse moved to (1023, 590)
Screenshot: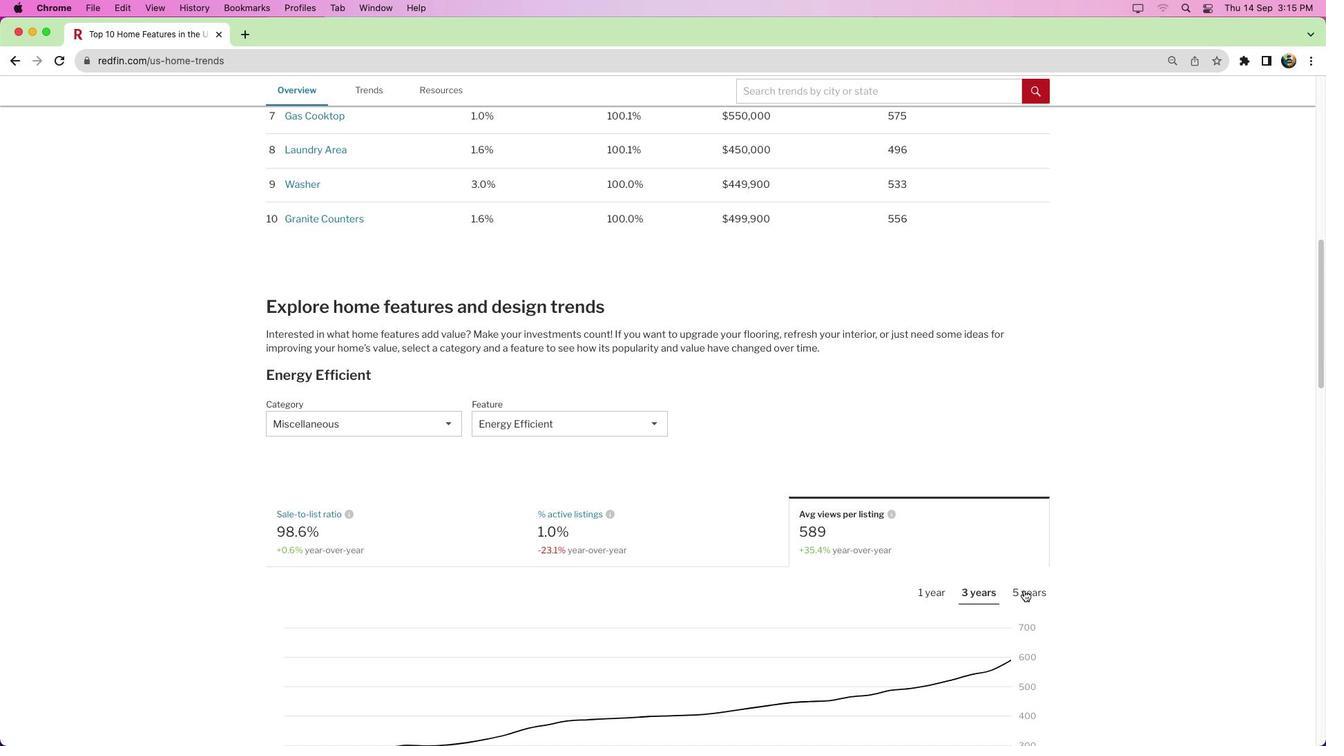 
Action: Mouse pressed left at (1023, 590)
Screenshot: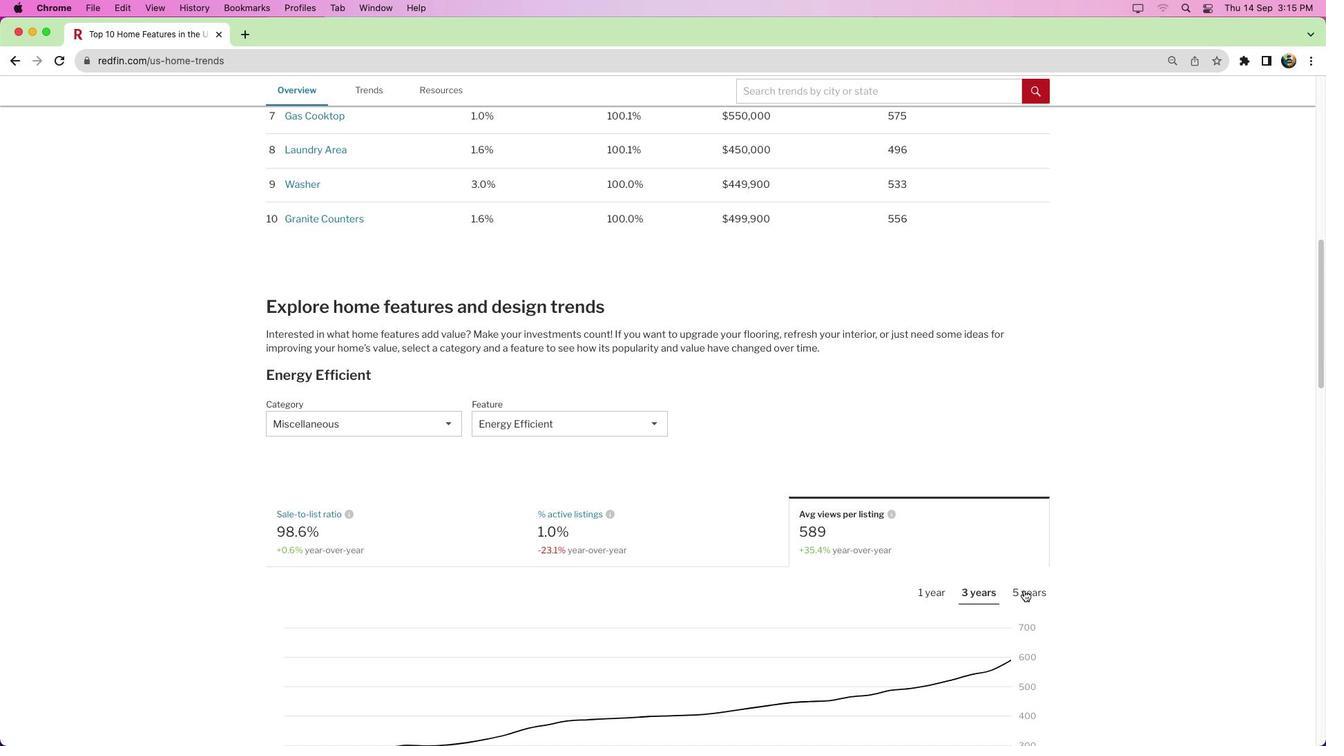 
Action: Mouse moved to (904, 585)
Screenshot: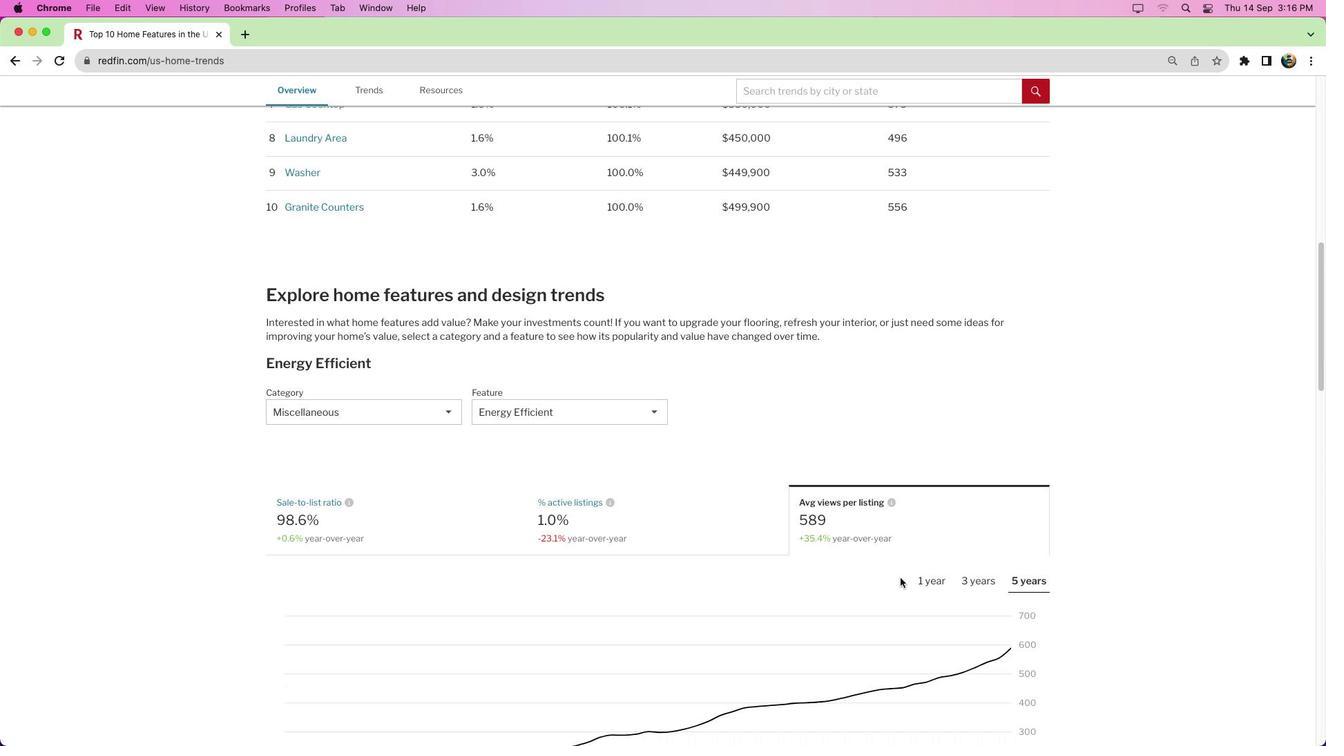 
Action: Mouse scrolled (904, 585) with delta (0, 0)
Screenshot: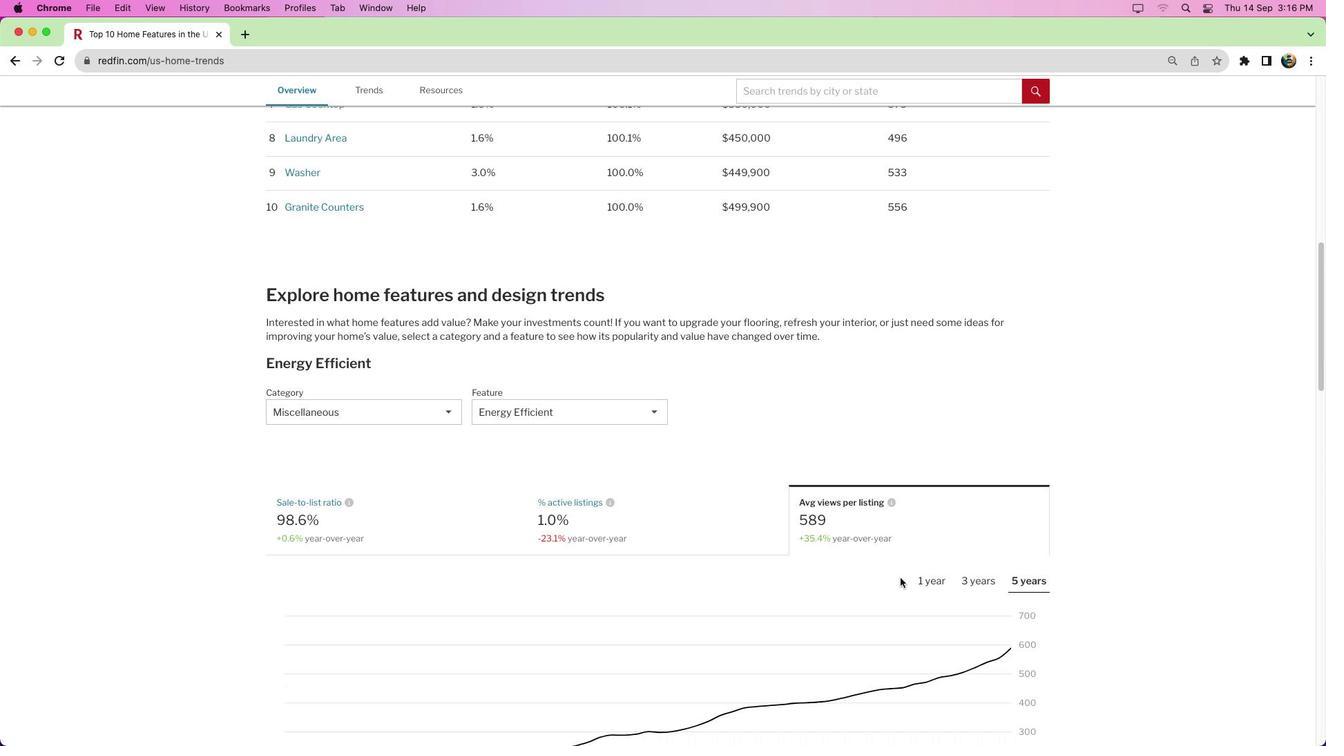 
Action: Mouse moved to (902, 580)
Screenshot: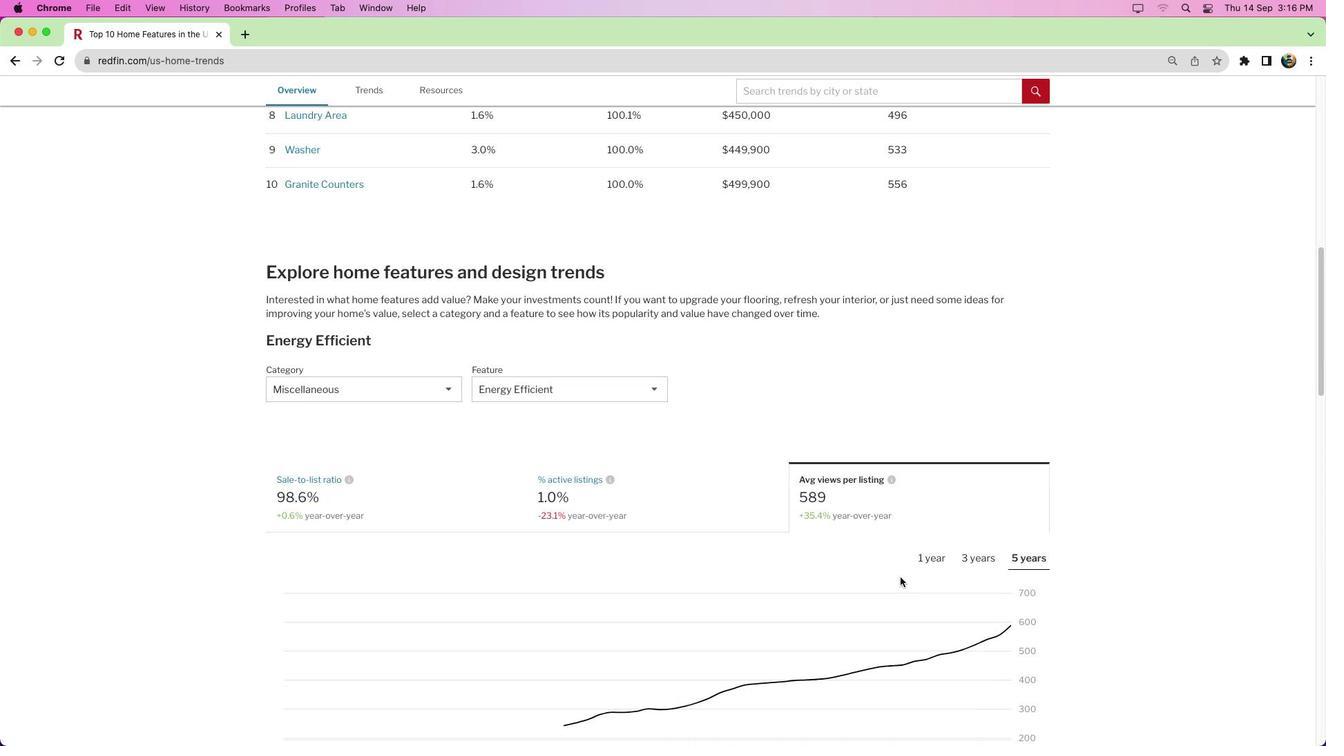 
Action: Mouse scrolled (902, 580) with delta (0, 0)
Screenshot: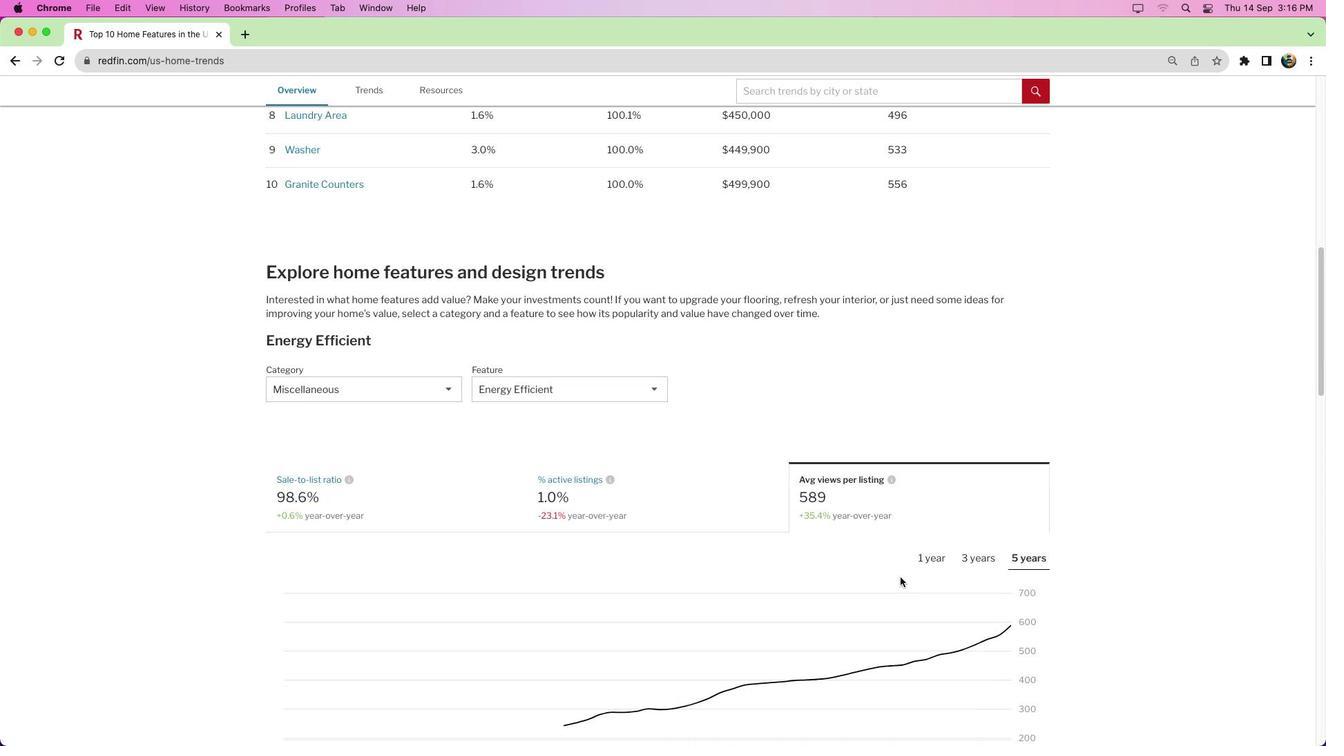 
Action: Mouse moved to (900, 578)
Screenshot: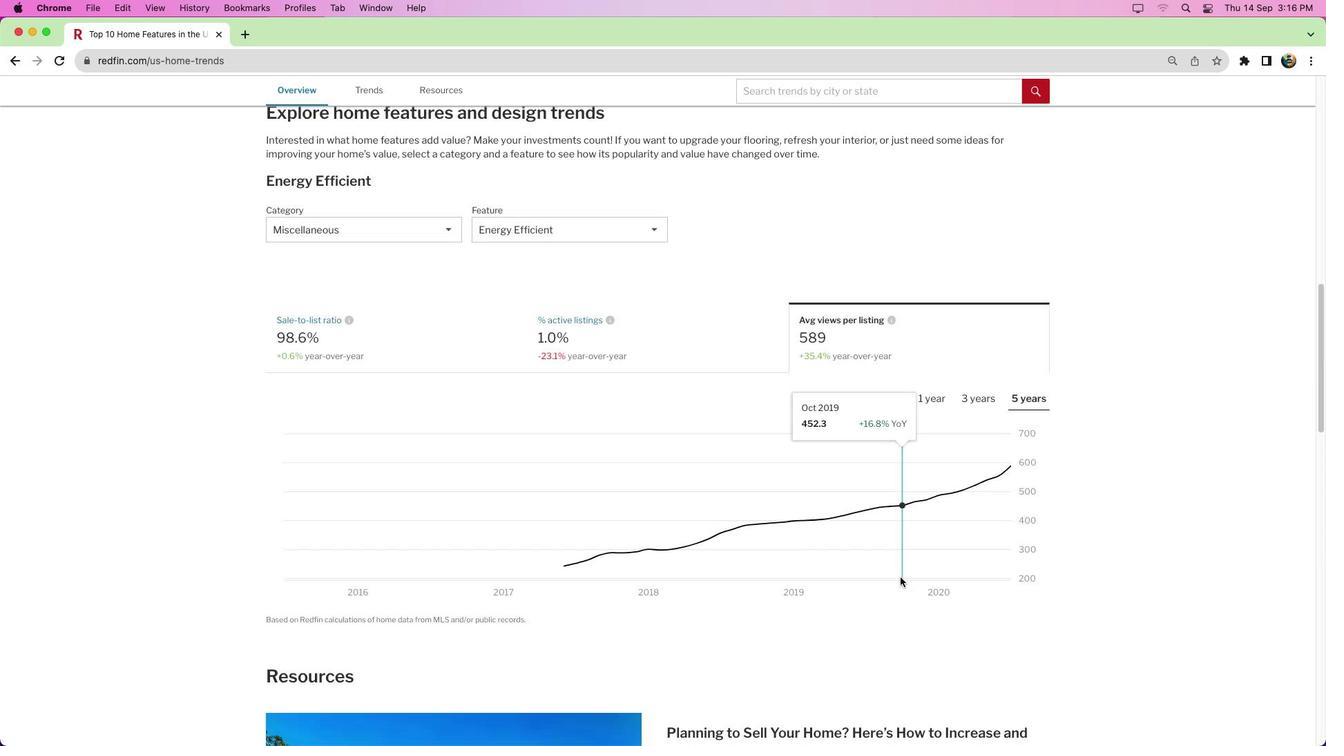 
Action: Mouse scrolled (900, 578) with delta (0, -4)
Screenshot: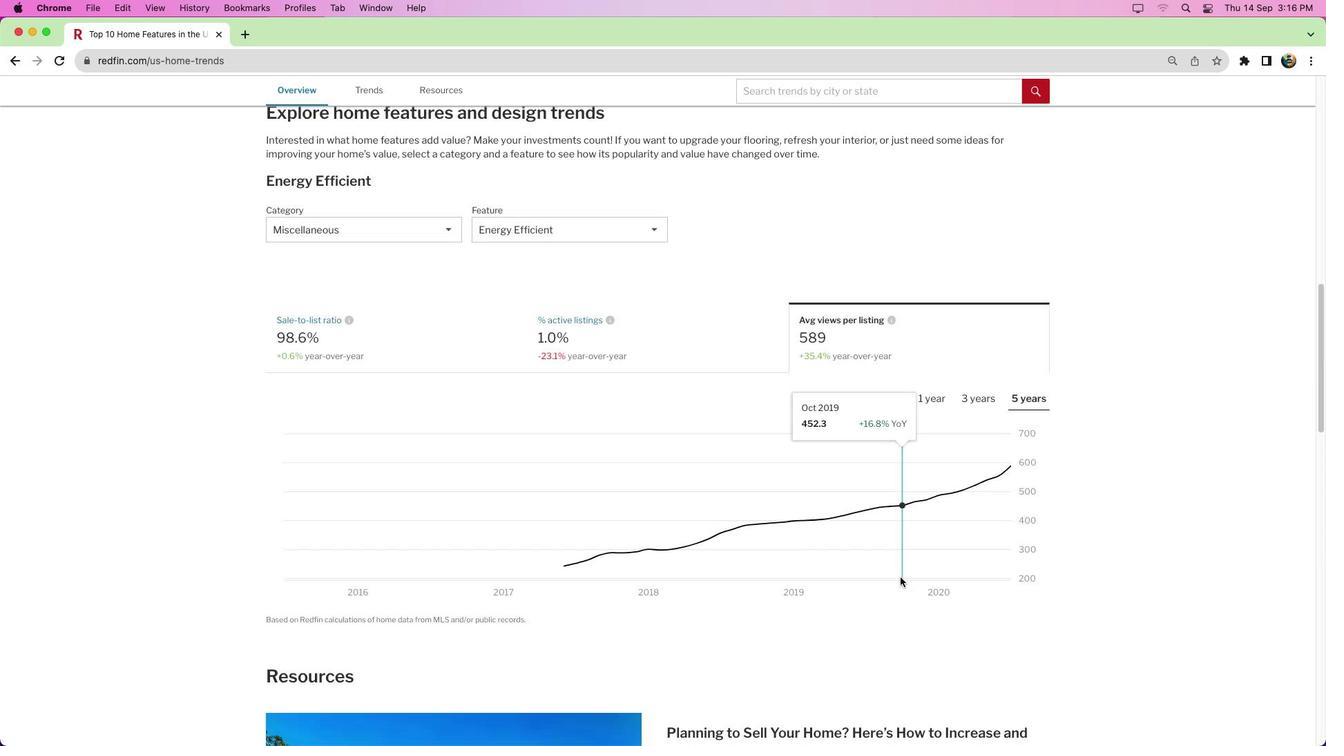 
Action: Mouse moved to (900, 576)
Screenshot: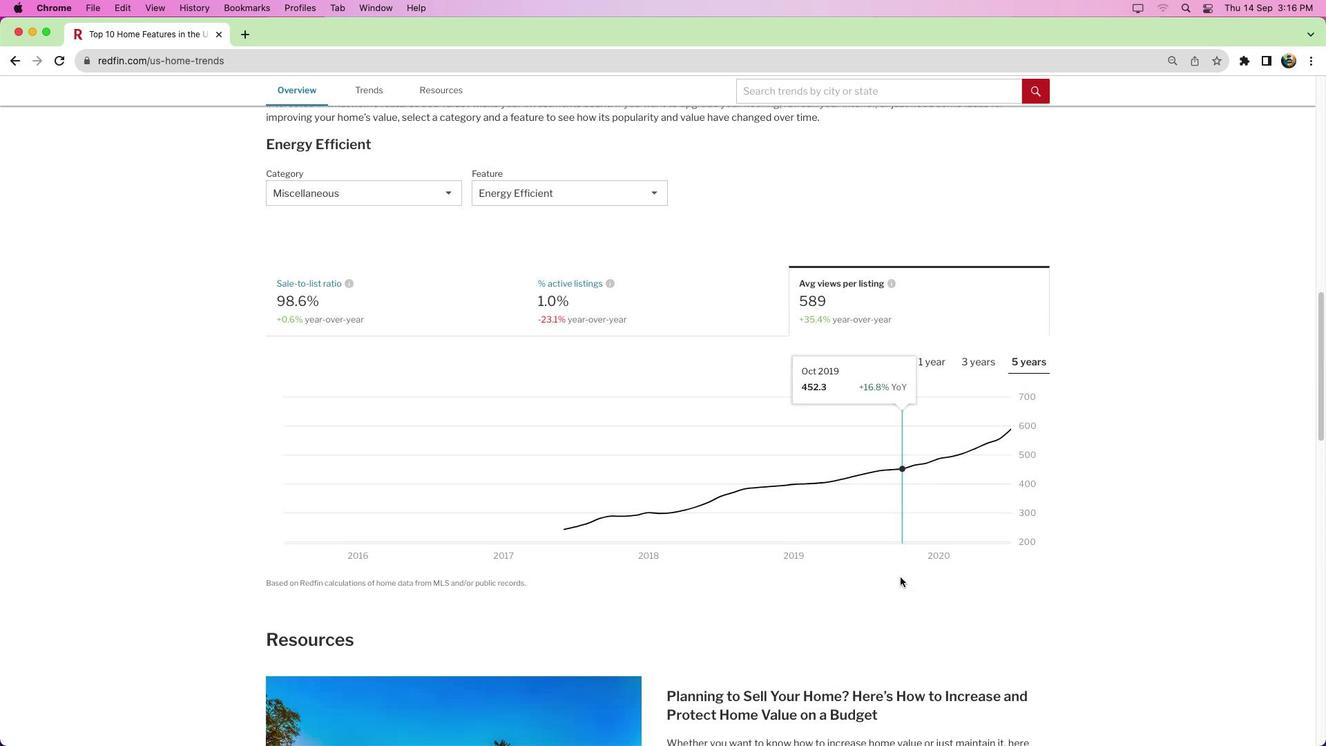 
Action: Mouse scrolled (900, 576) with delta (0, -4)
Screenshot: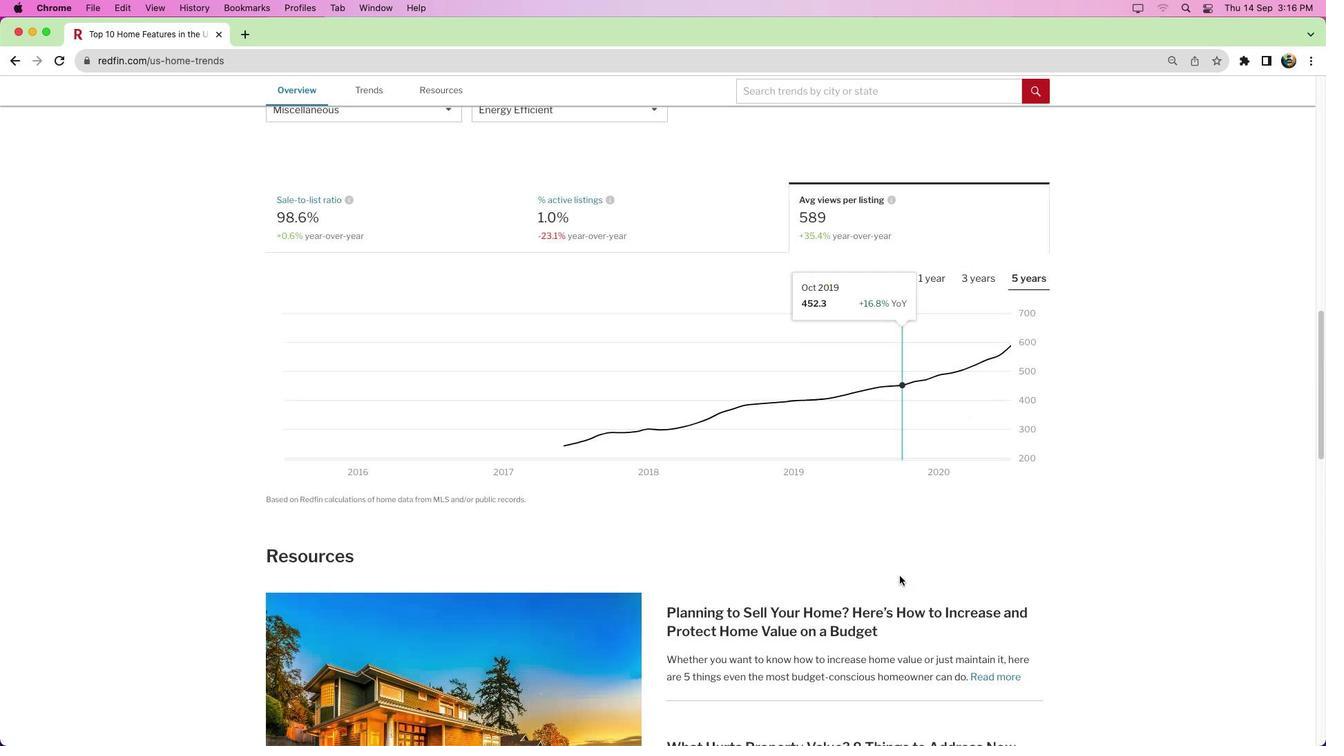 
Action: Mouse moved to (837, 527)
Screenshot: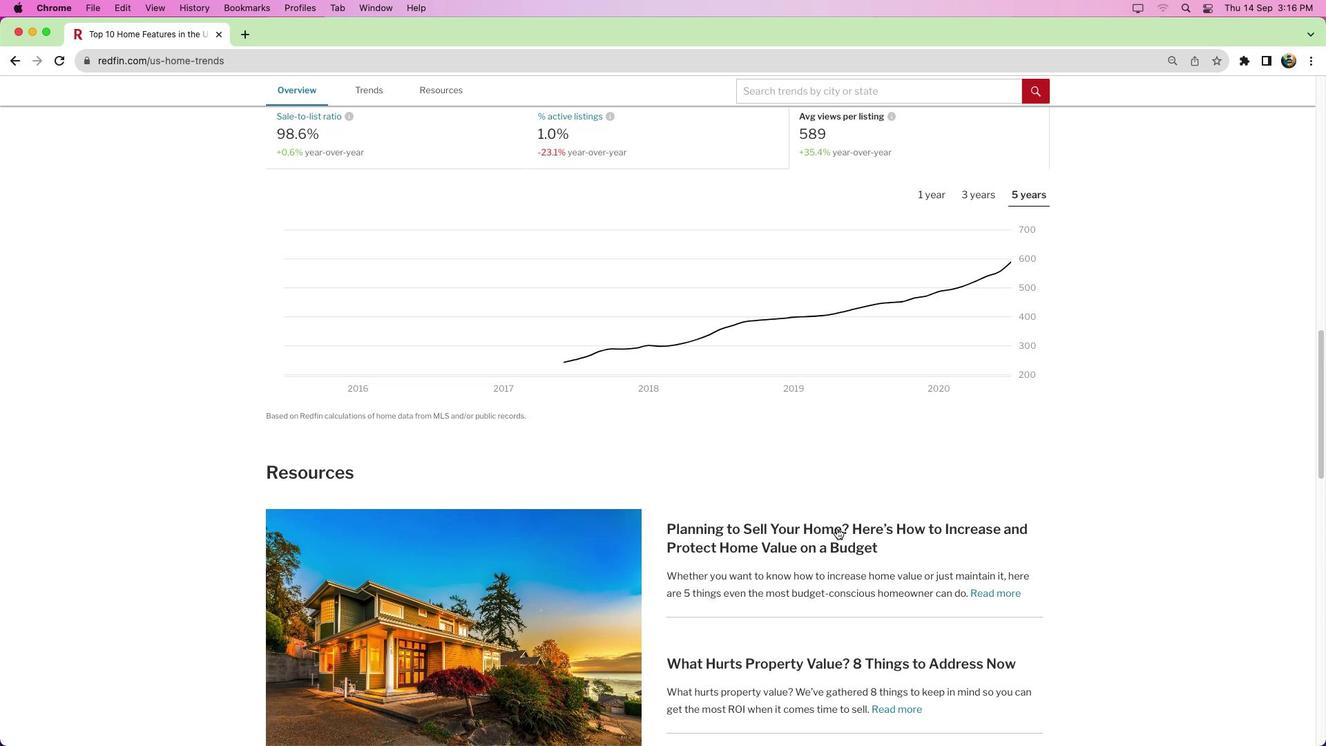 
Action: Mouse scrolled (837, 527) with delta (0, 0)
Screenshot: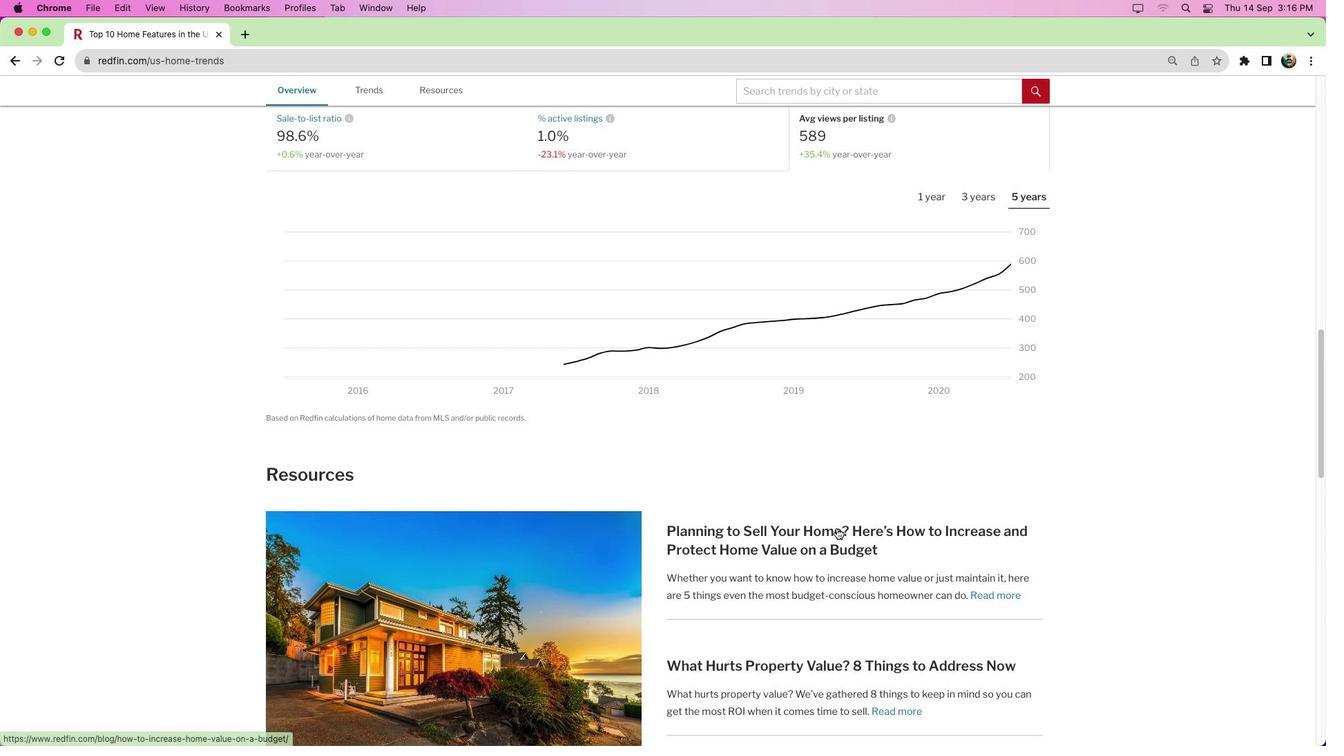 
Action: Mouse scrolled (837, 527) with delta (0, 0)
Screenshot: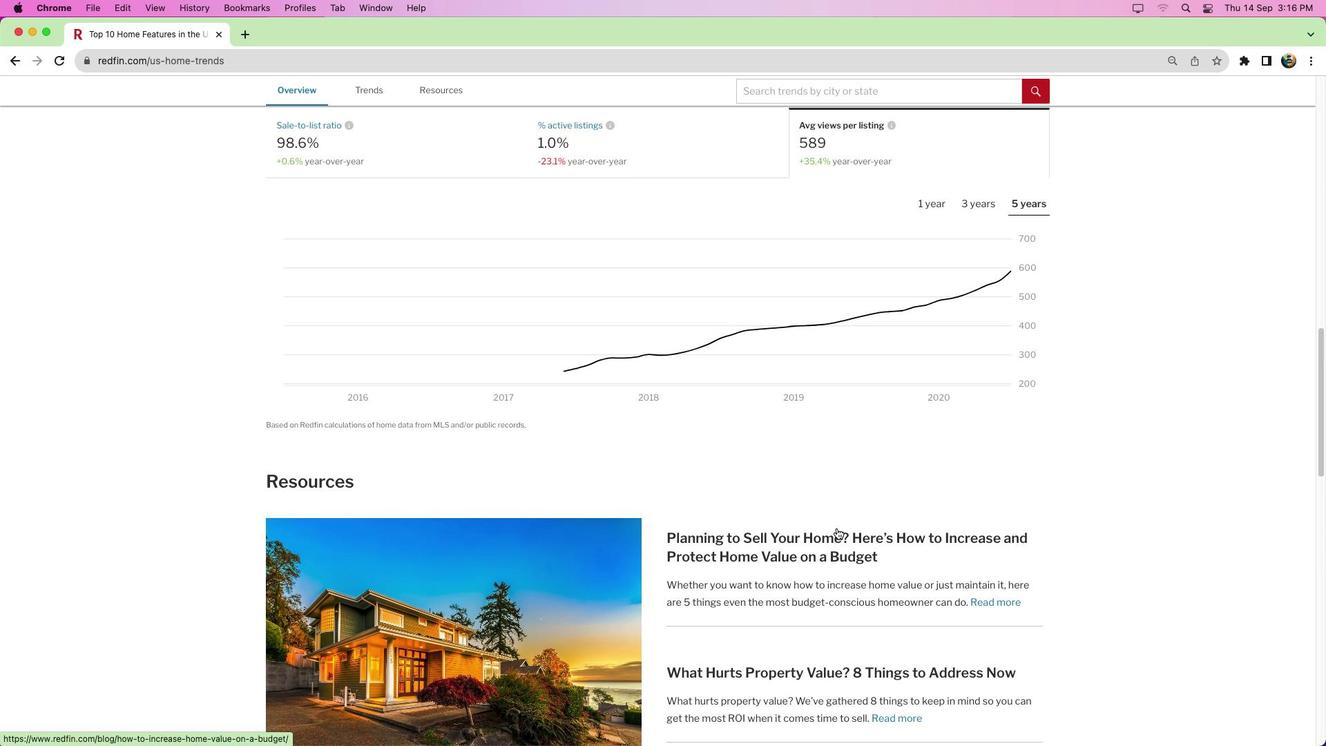 
Action: Mouse moved to (834, 535)
Screenshot: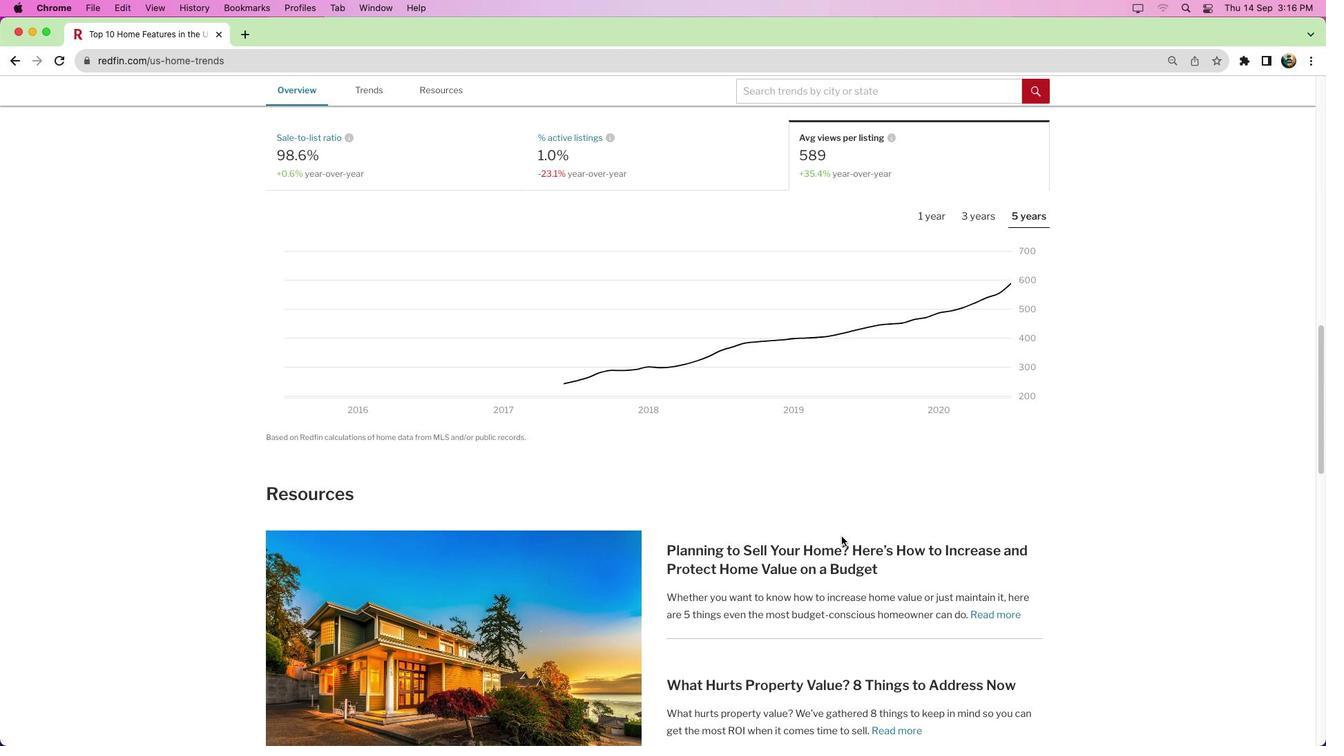
